 Task: Add a signature Jerry Evans containing With gratitude and sincere wishes, Jerry Evans to email address softage.2@softage.net and add a label Student organizations
Action: Mouse moved to (1098, 82)
Screenshot: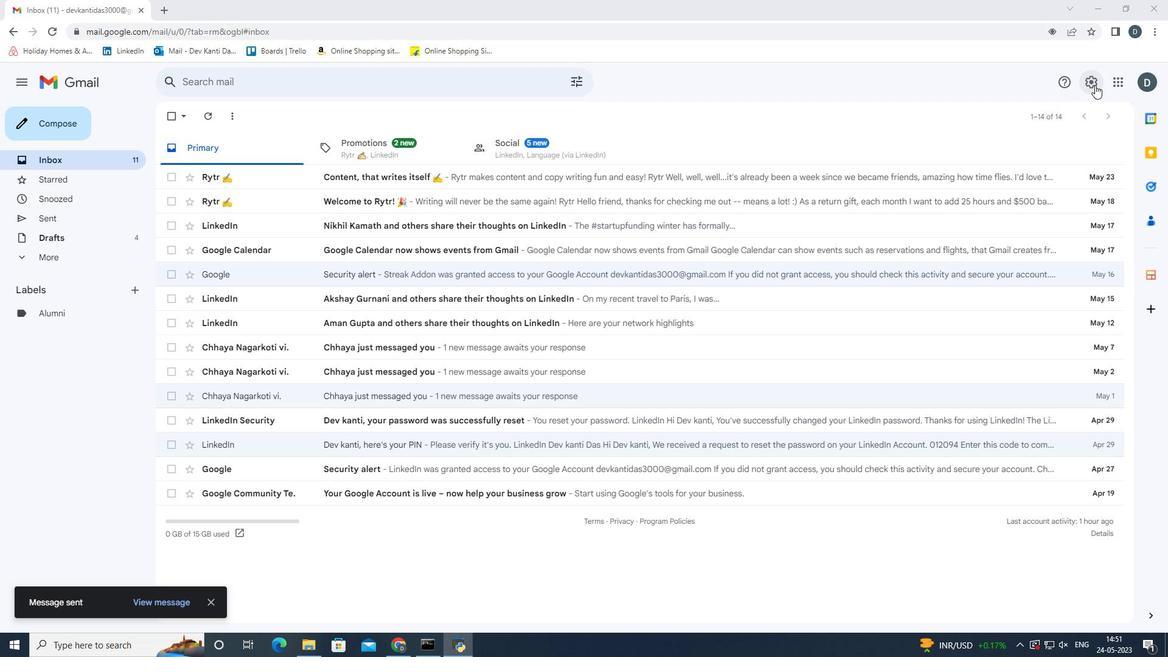 
Action: Mouse pressed left at (1098, 82)
Screenshot: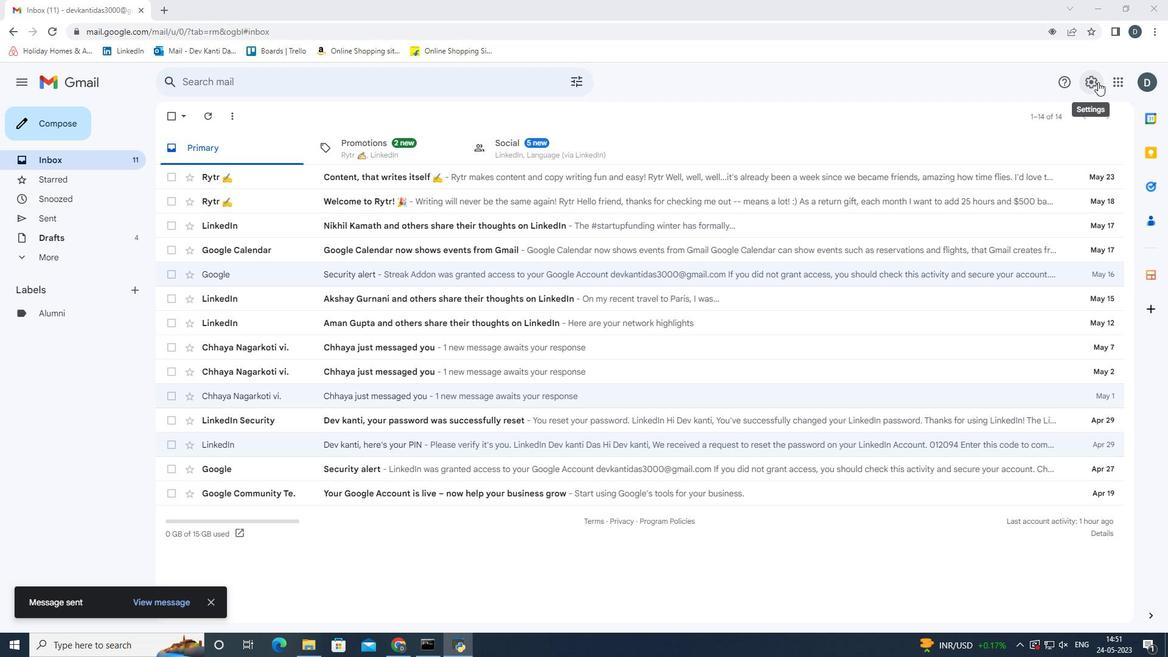 
Action: Mouse moved to (1064, 138)
Screenshot: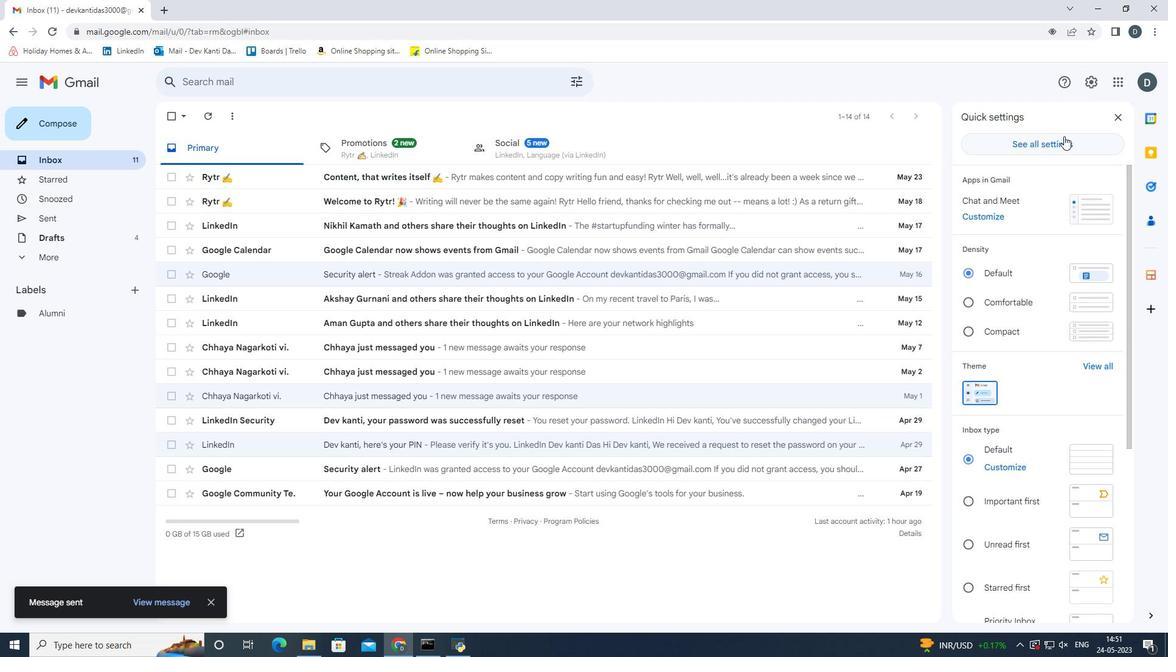 
Action: Mouse pressed left at (1064, 138)
Screenshot: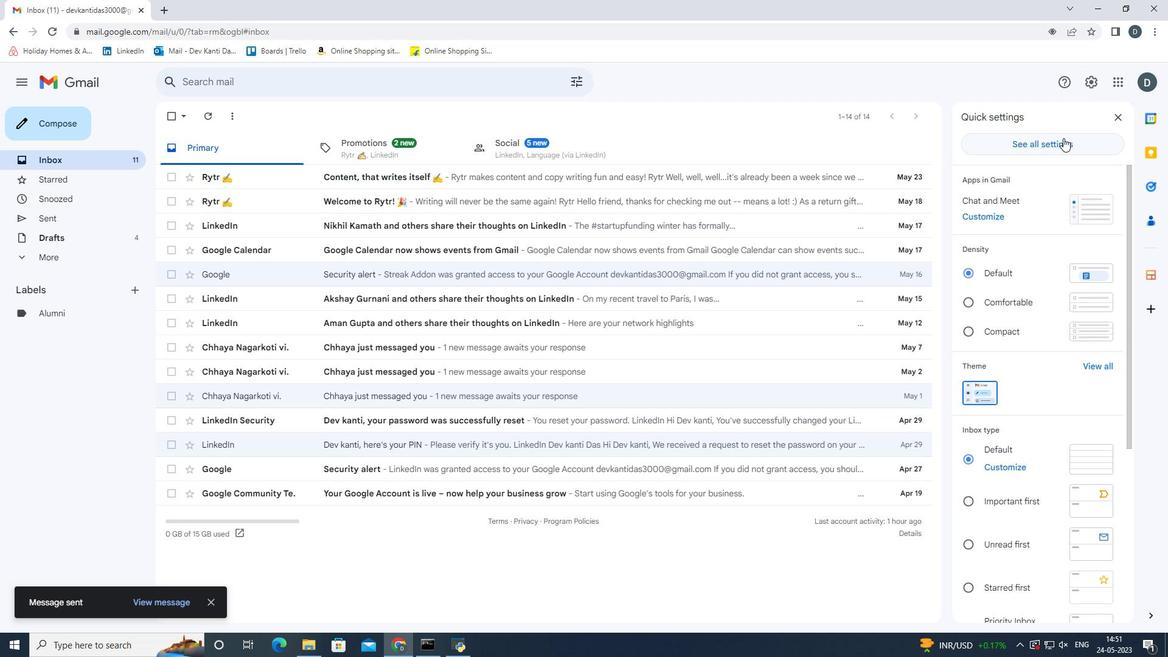 
Action: Mouse moved to (797, 368)
Screenshot: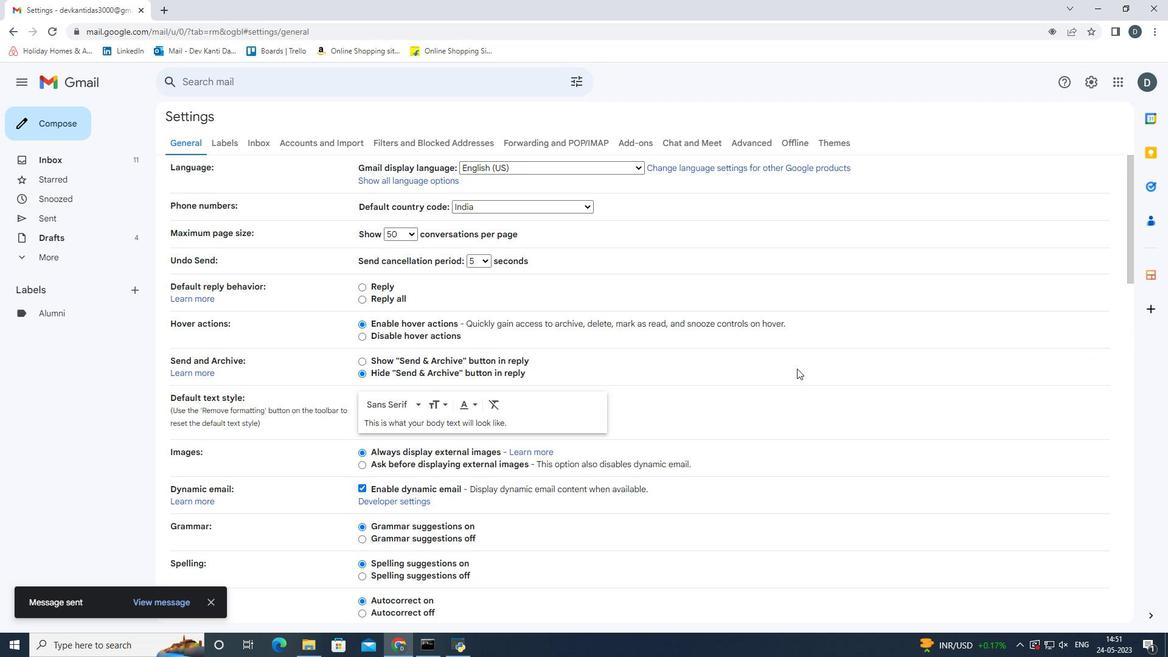 
Action: Mouse scrolled (797, 368) with delta (0, 0)
Screenshot: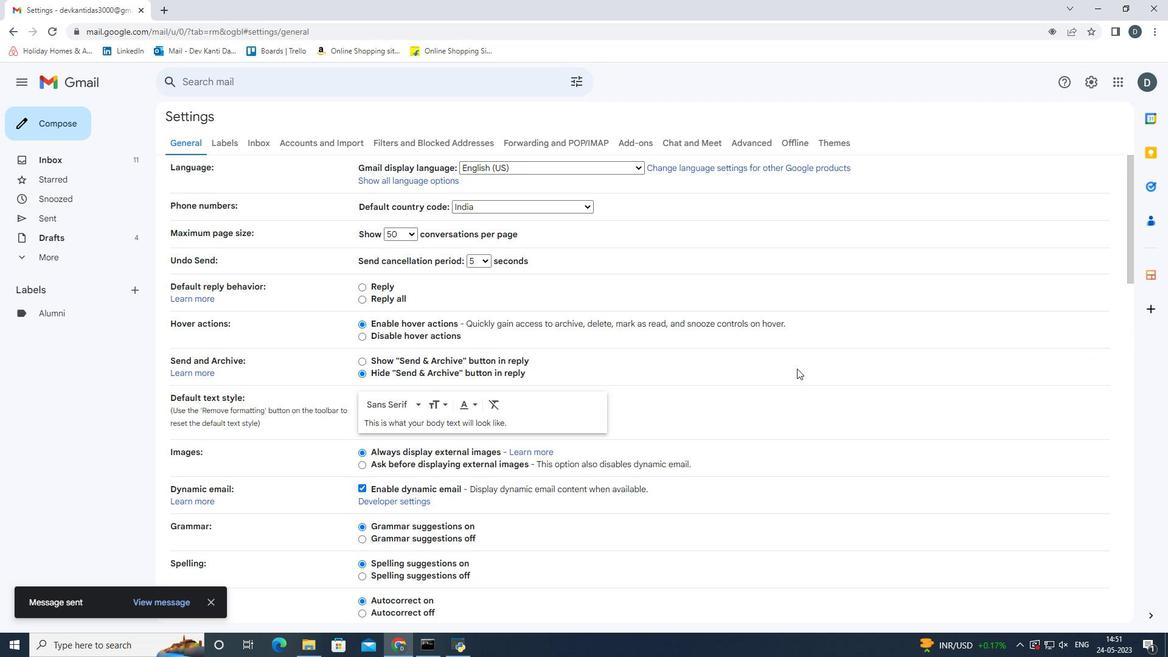 
Action: Mouse scrolled (797, 368) with delta (0, 0)
Screenshot: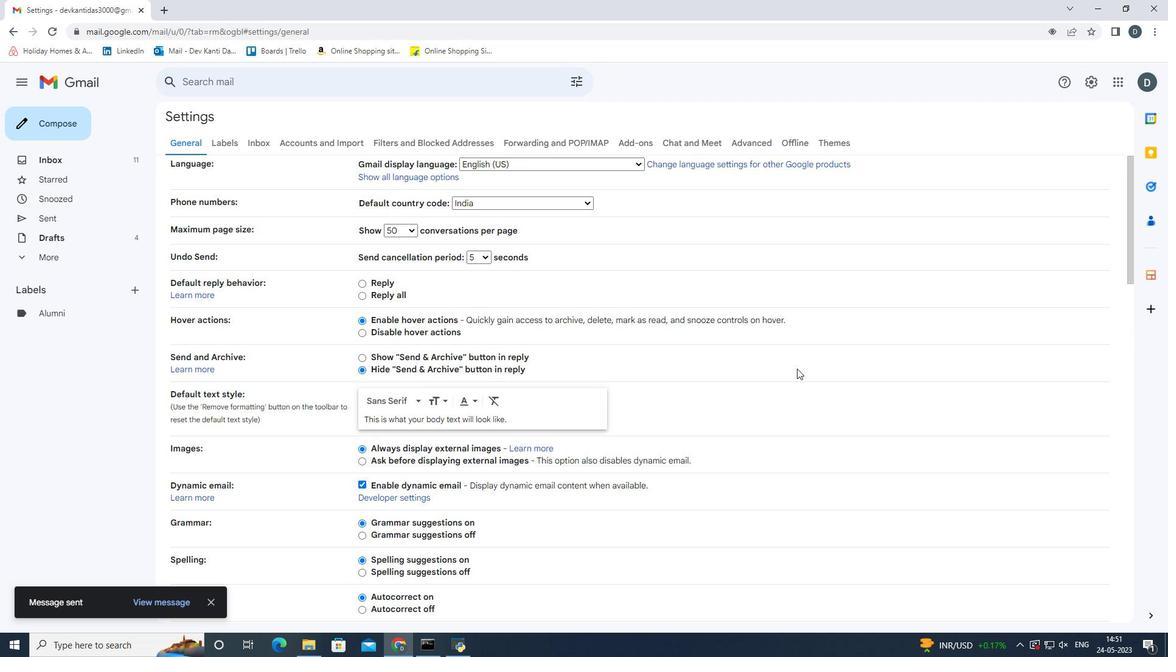 
Action: Mouse scrolled (797, 368) with delta (0, 0)
Screenshot: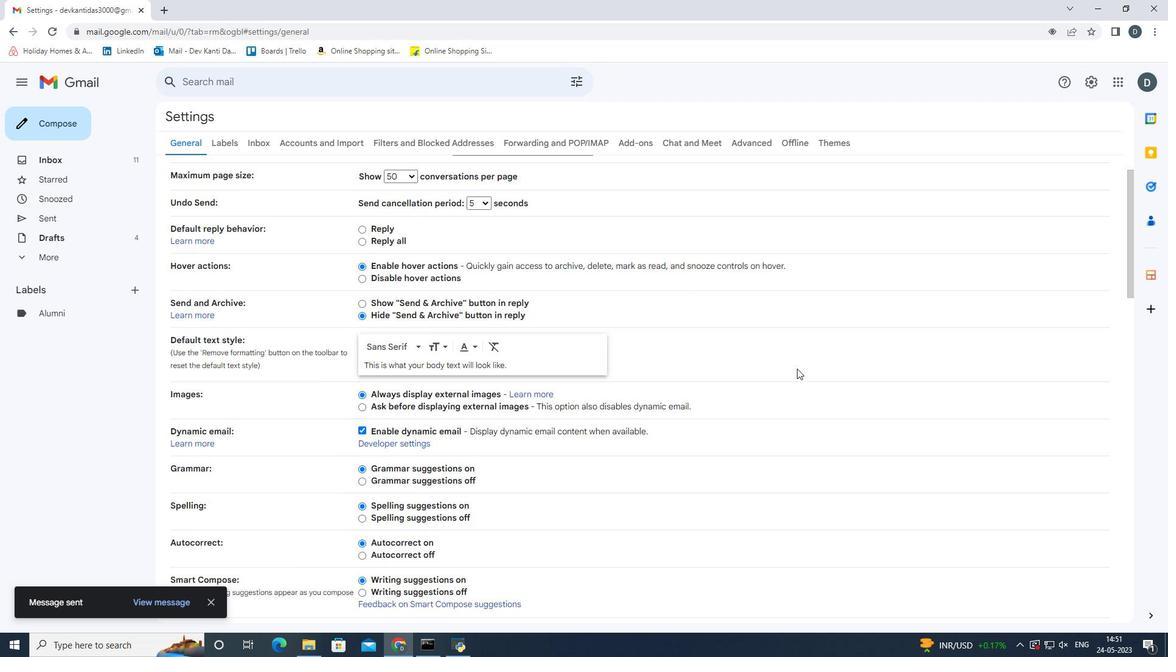 
Action: Mouse scrolled (797, 368) with delta (0, 0)
Screenshot: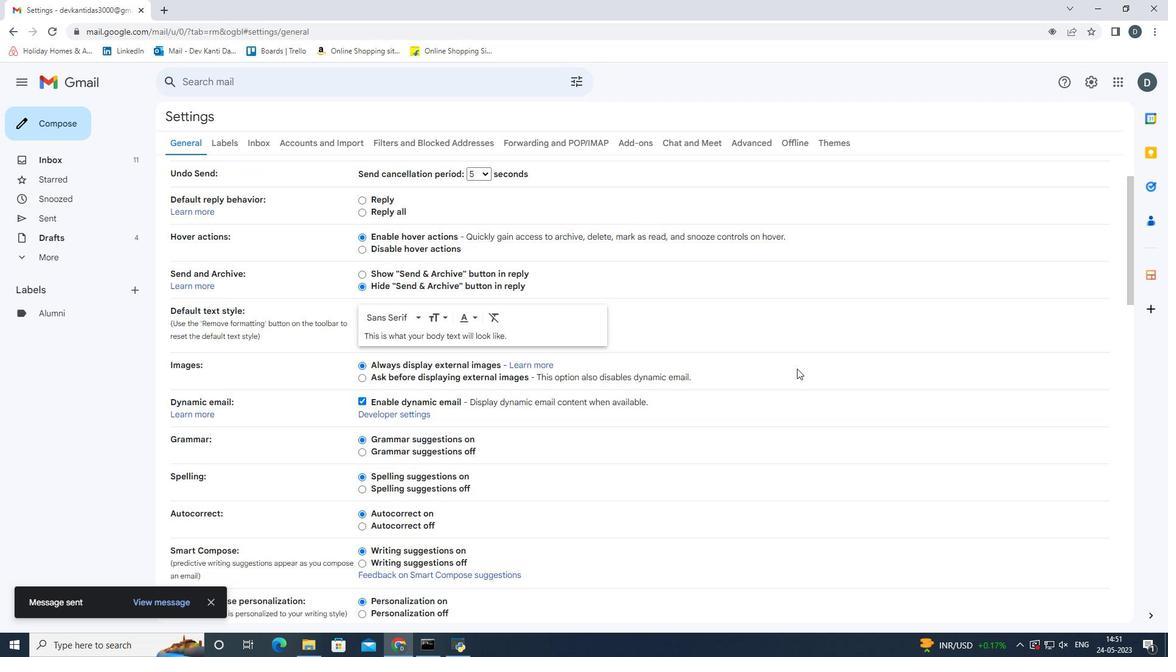 
Action: Mouse scrolled (797, 368) with delta (0, 0)
Screenshot: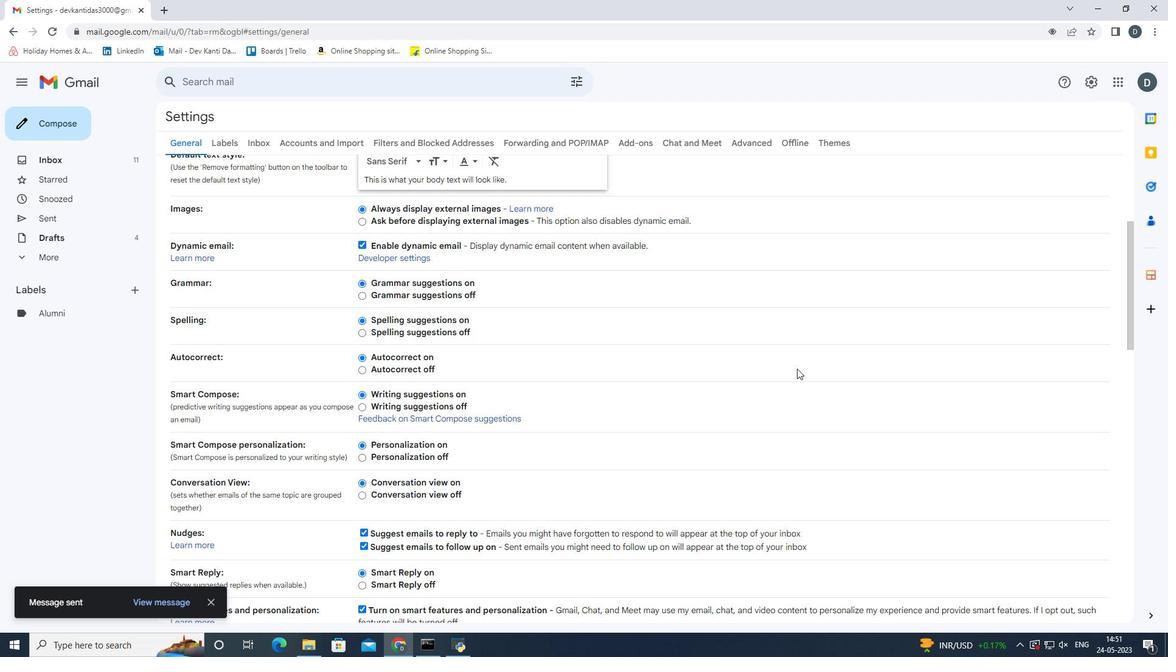 
Action: Mouse scrolled (797, 368) with delta (0, 0)
Screenshot: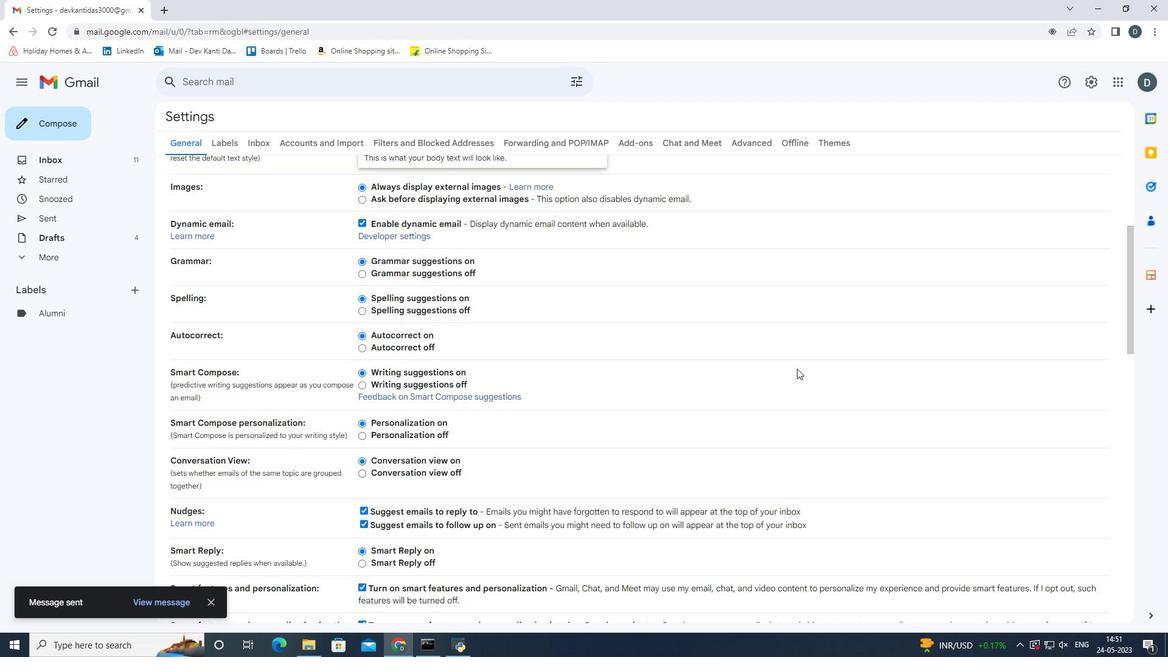 
Action: Mouse scrolled (797, 368) with delta (0, 0)
Screenshot: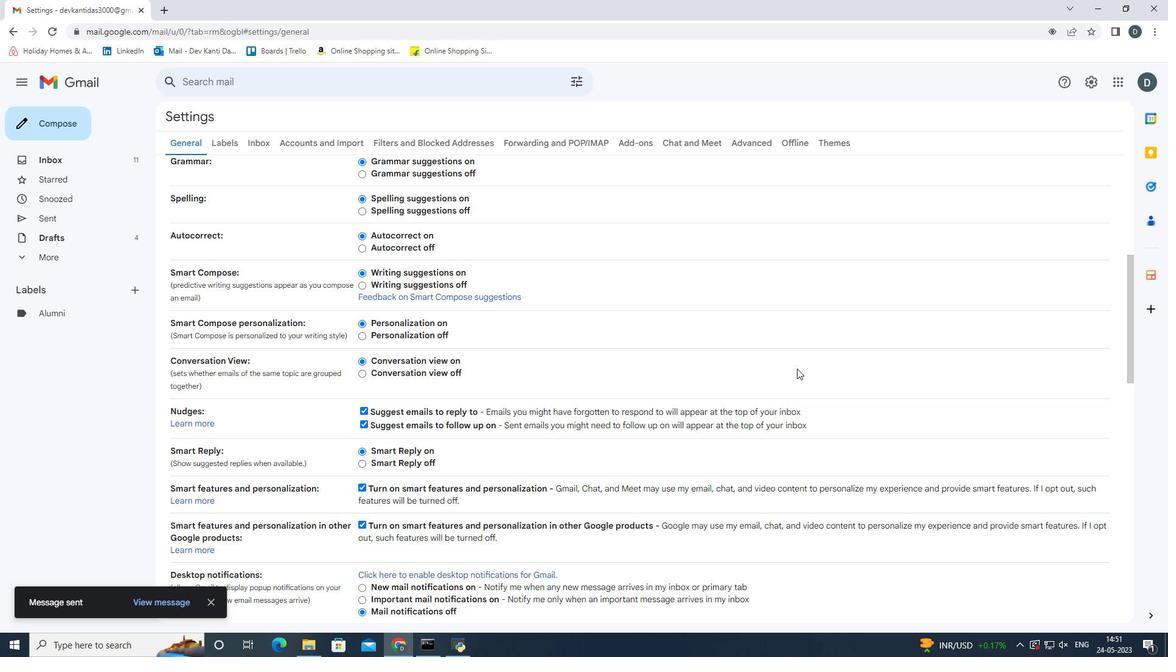 
Action: Mouse scrolled (797, 368) with delta (0, 0)
Screenshot: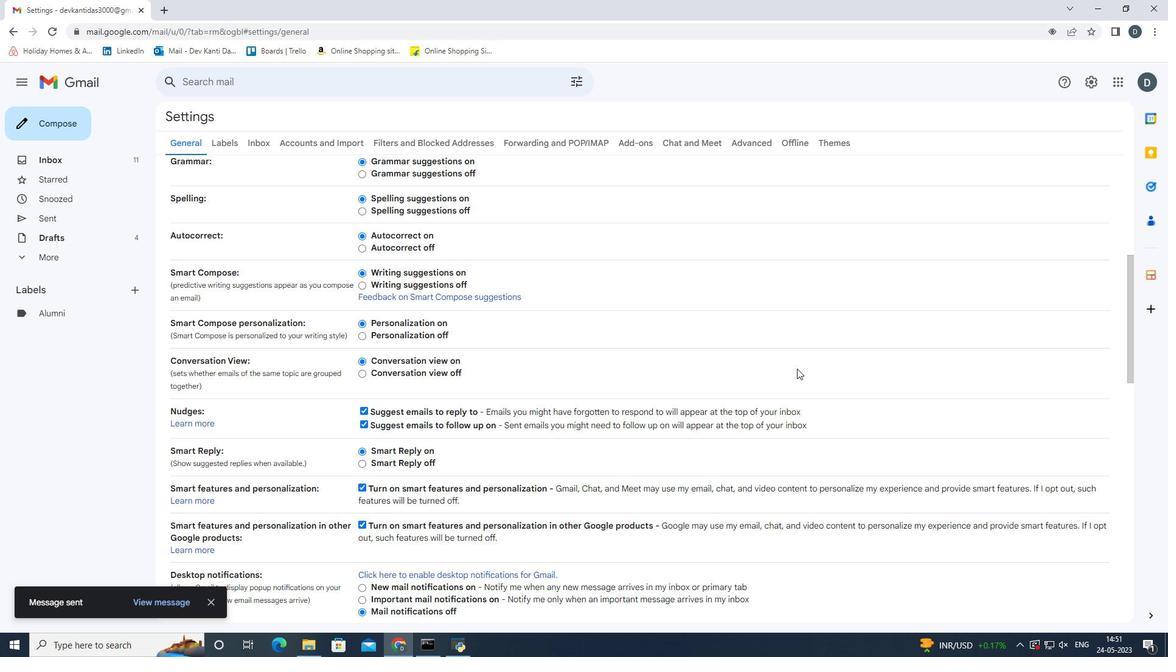 
Action: Mouse scrolled (797, 368) with delta (0, 0)
Screenshot: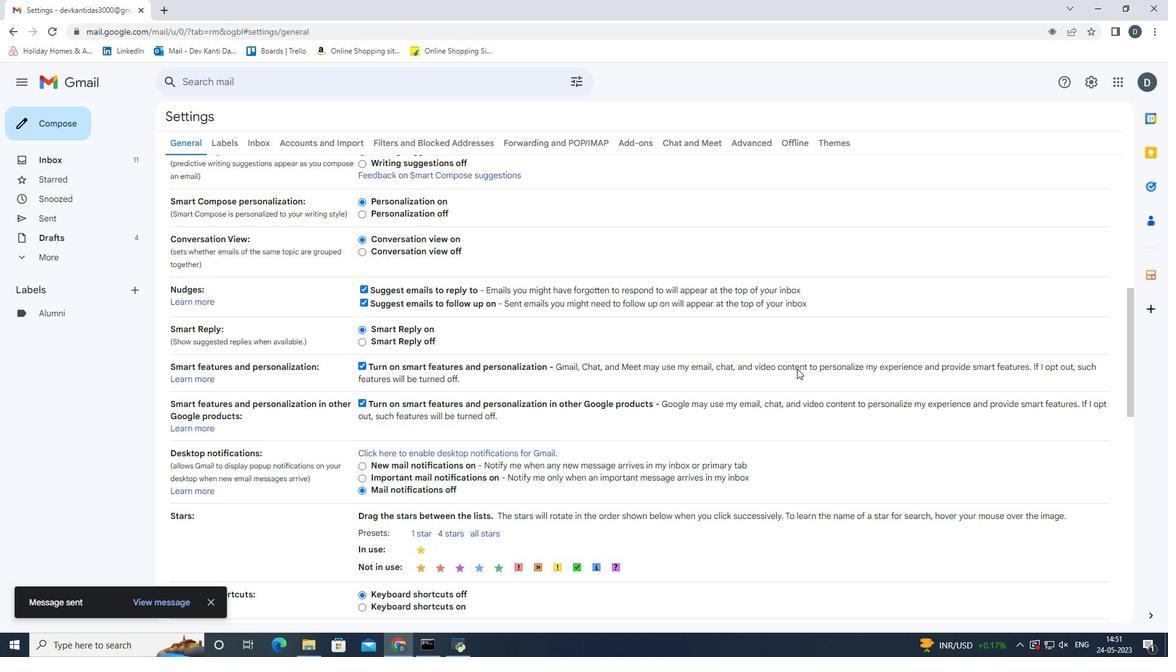 
Action: Mouse scrolled (797, 368) with delta (0, 0)
Screenshot: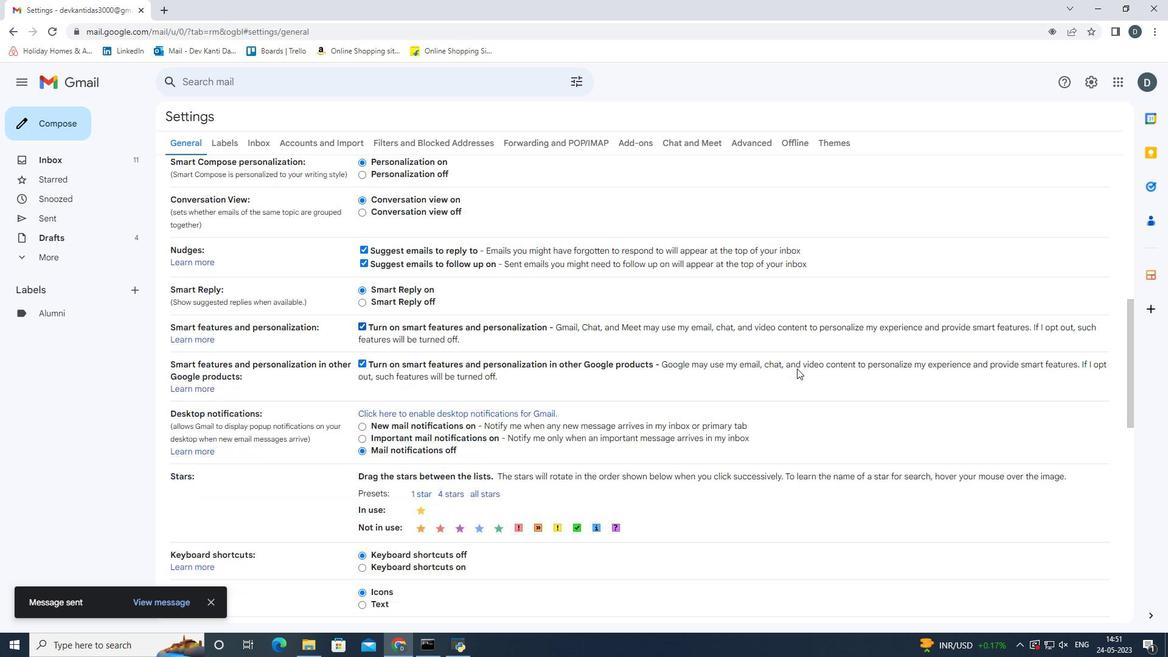 
Action: Mouse scrolled (797, 368) with delta (0, 0)
Screenshot: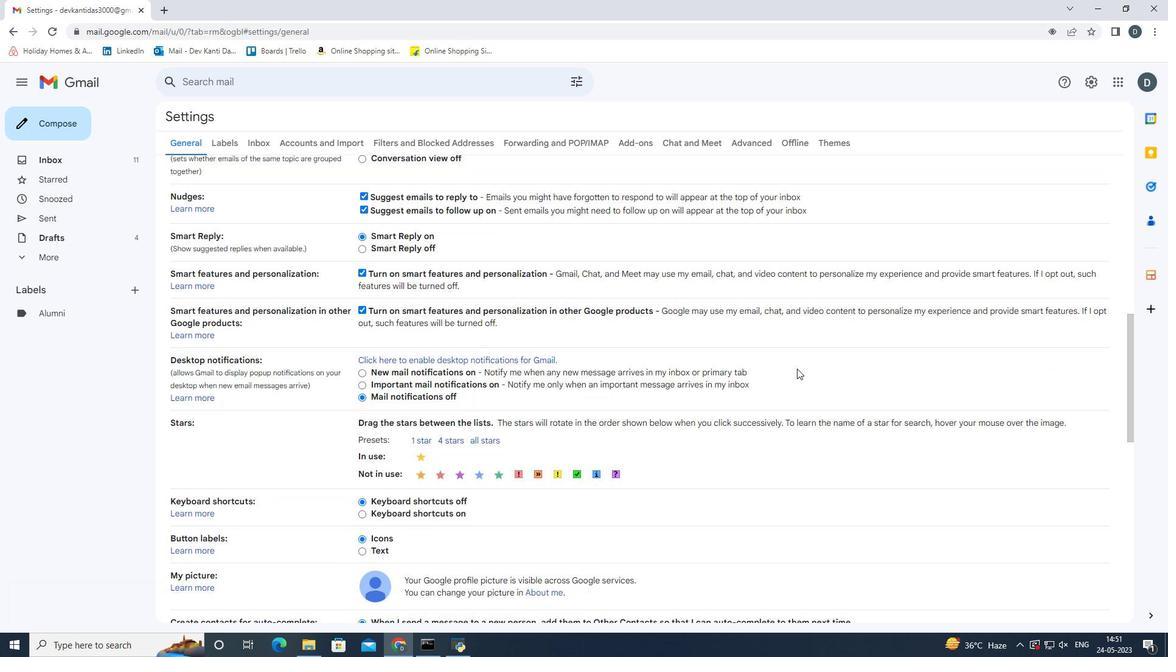 
Action: Mouse scrolled (797, 368) with delta (0, 0)
Screenshot: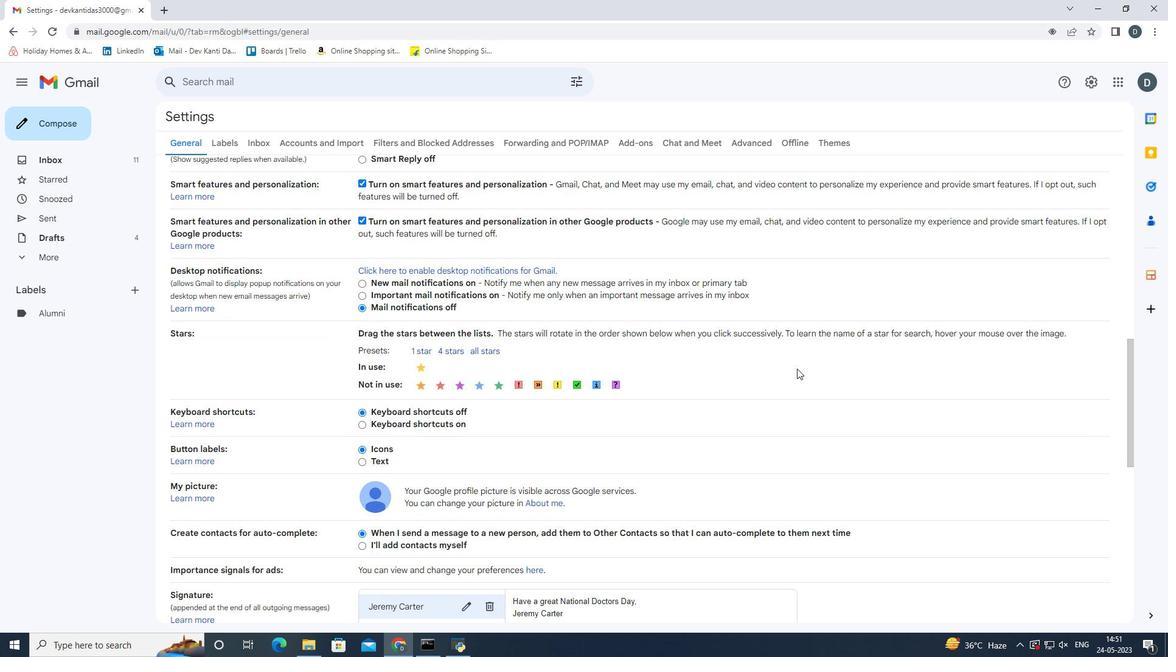
Action: Mouse moved to (863, 315)
Screenshot: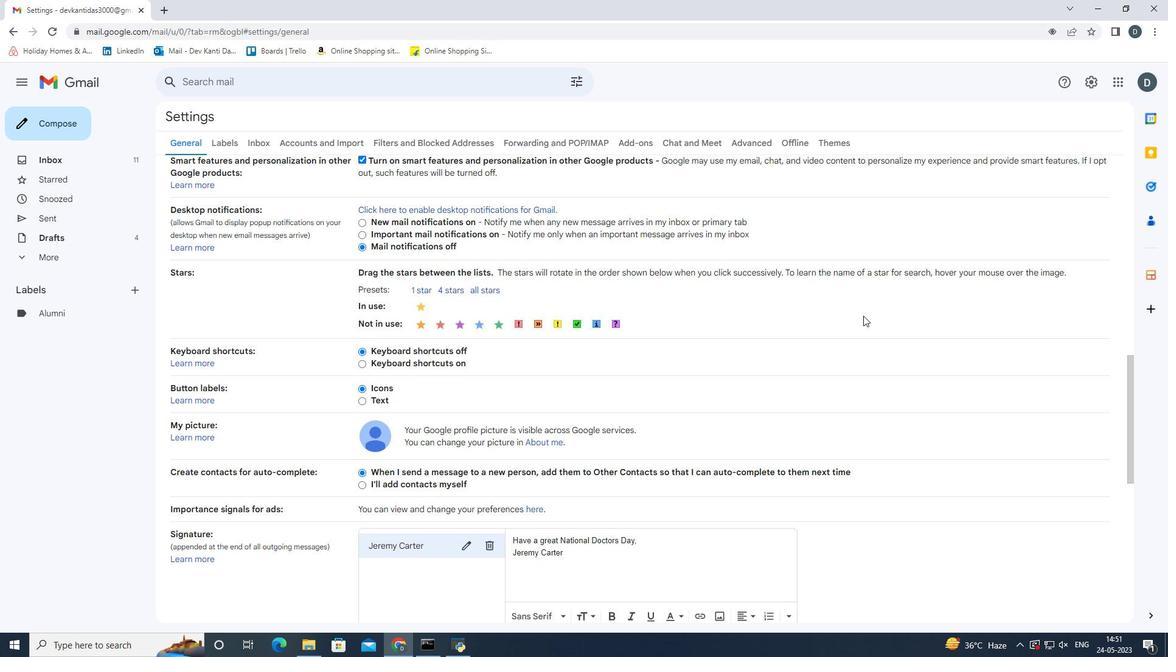 
Action: Mouse scrolled (863, 314) with delta (0, 0)
Screenshot: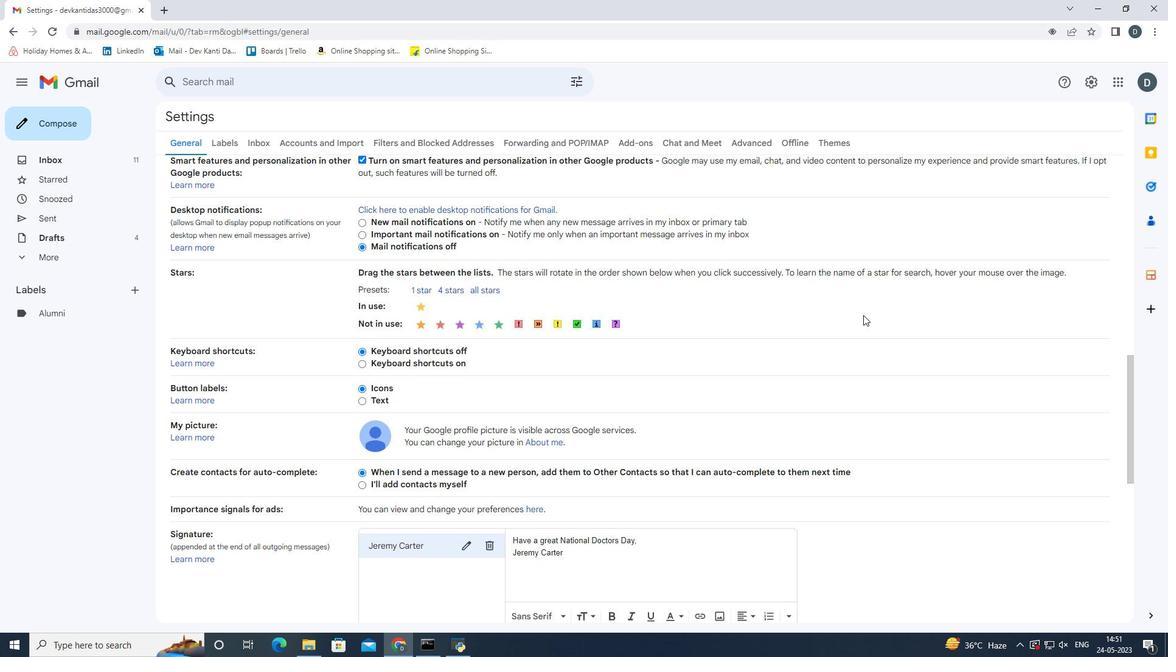 
Action: Mouse scrolled (863, 314) with delta (0, 0)
Screenshot: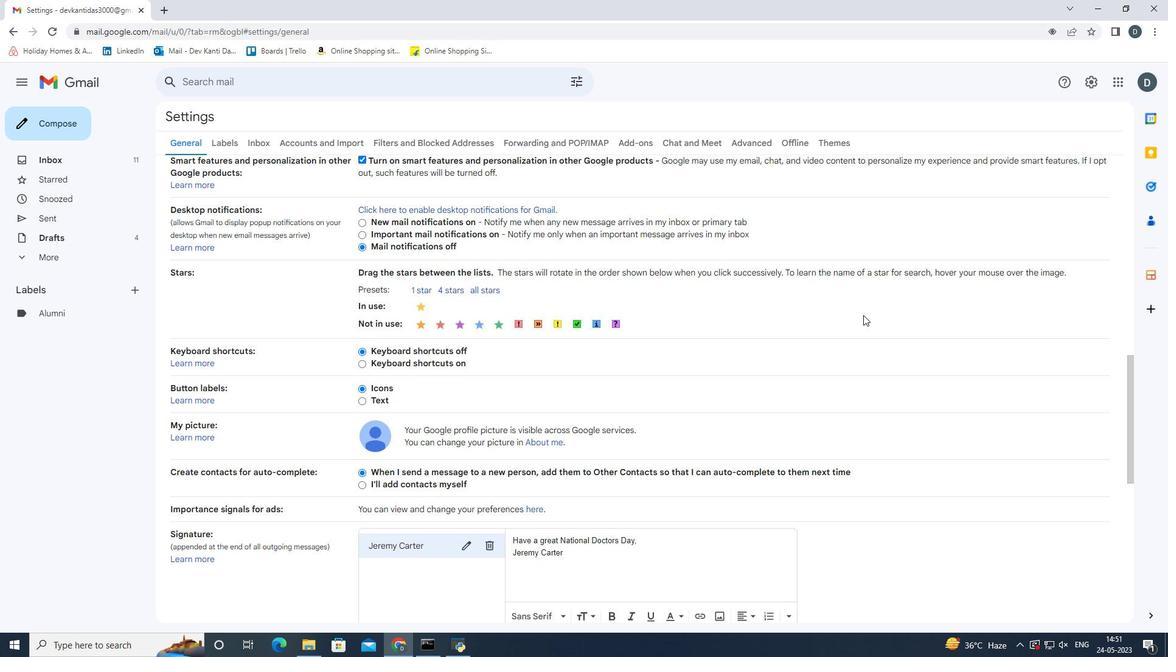 
Action: Mouse moved to (486, 426)
Screenshot: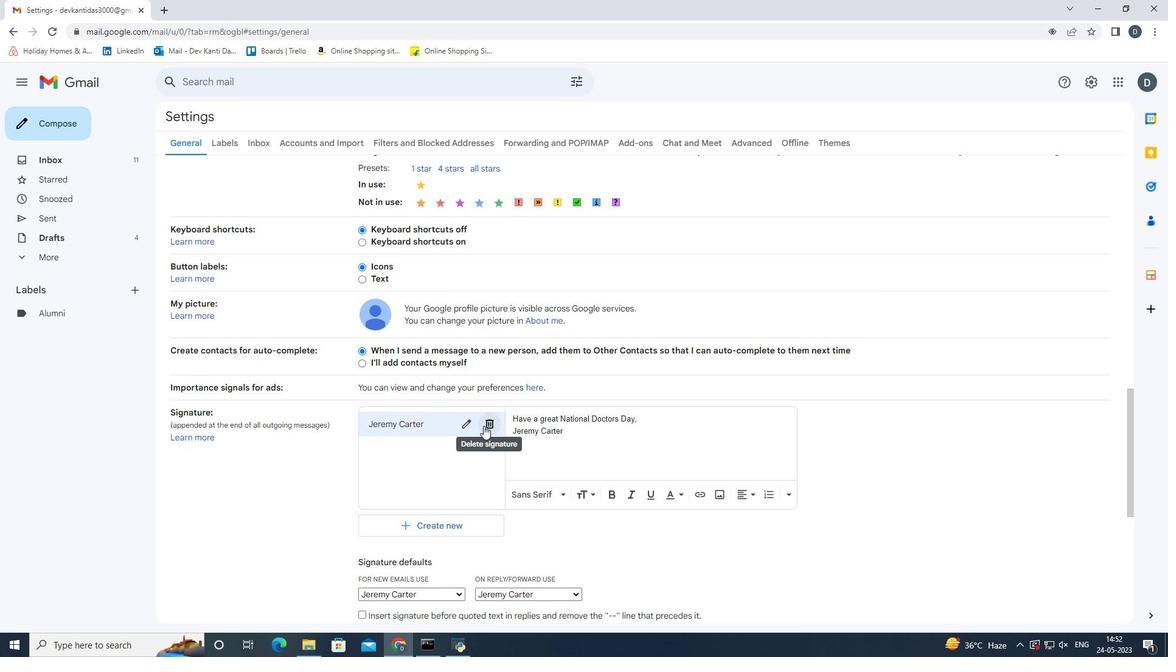 
Action: Mouse pressed left at (486, 426)
Screenshot: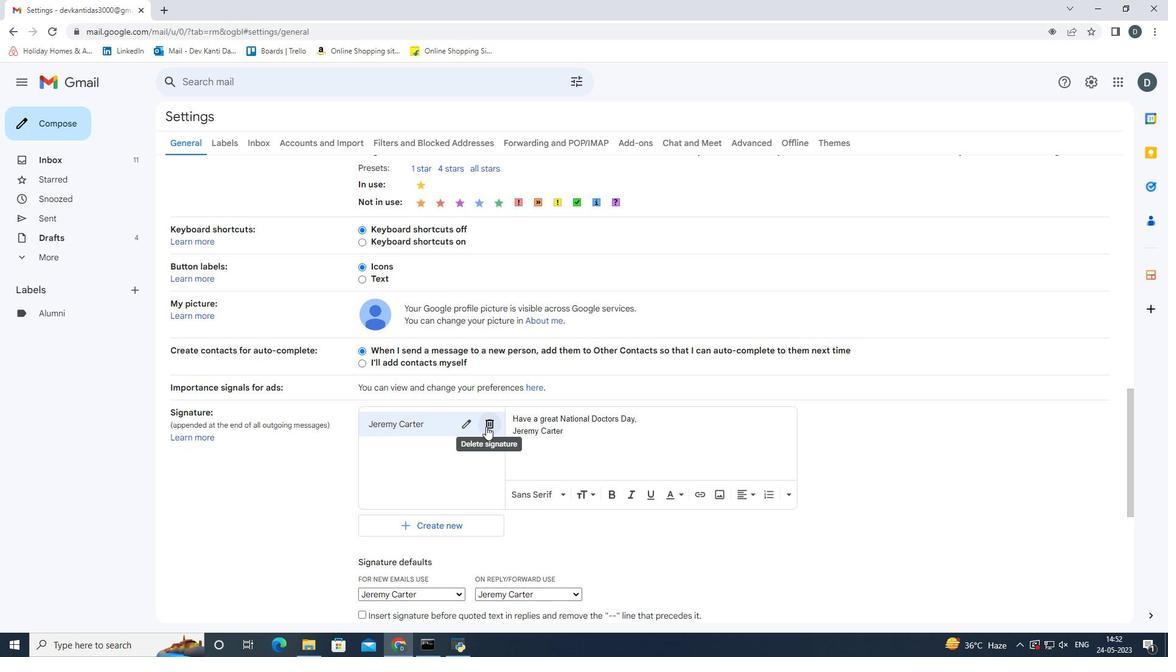 
Action: Mouse moved to (701, 366)
Screenshot: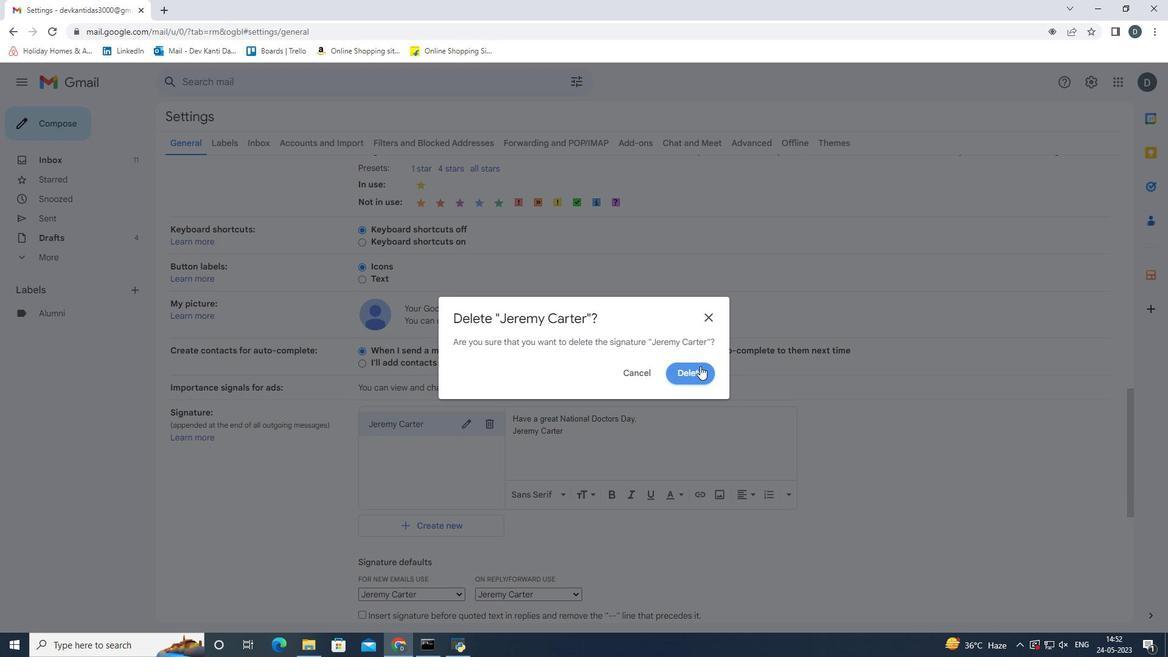 
Action: Mouse pressed left at (701, 366)
Screenshot: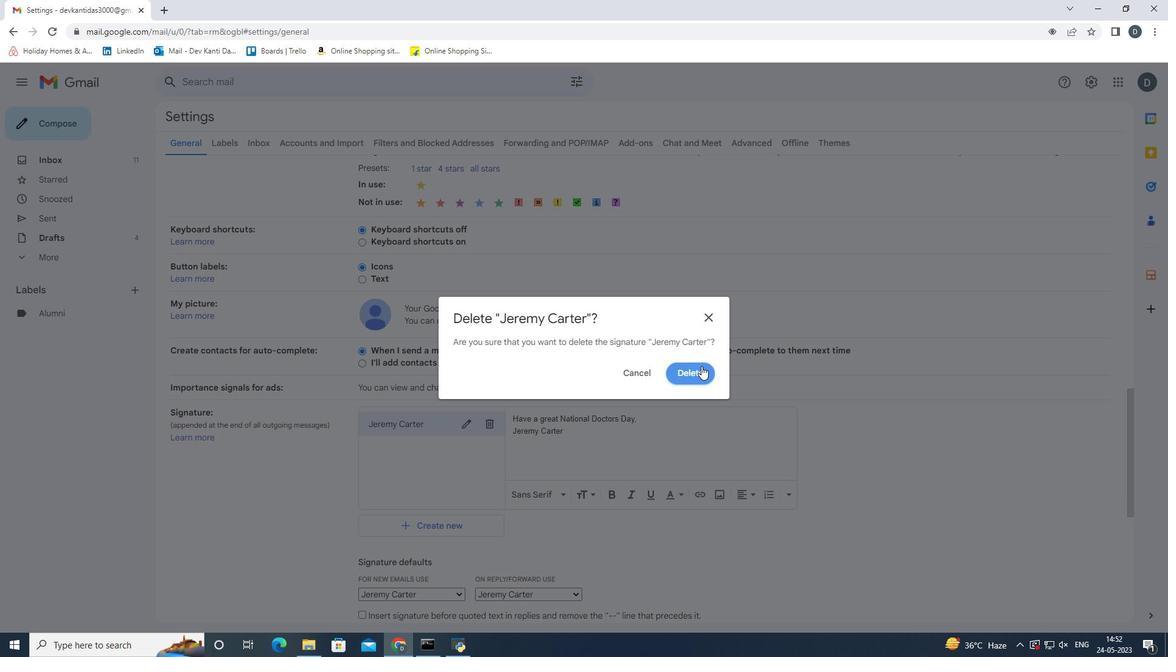
Action: Mouse moved to (642, 386)
Screenshot: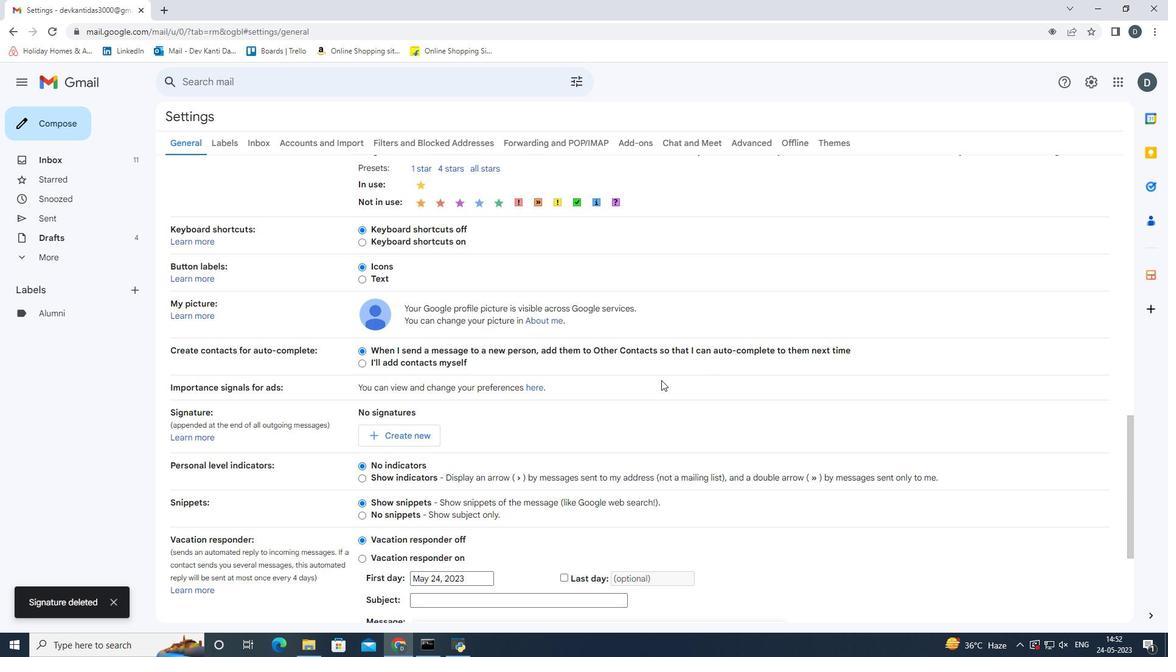 
Action: Mouse scrolled (642, 385) with delta (0, 0)
Screenshot: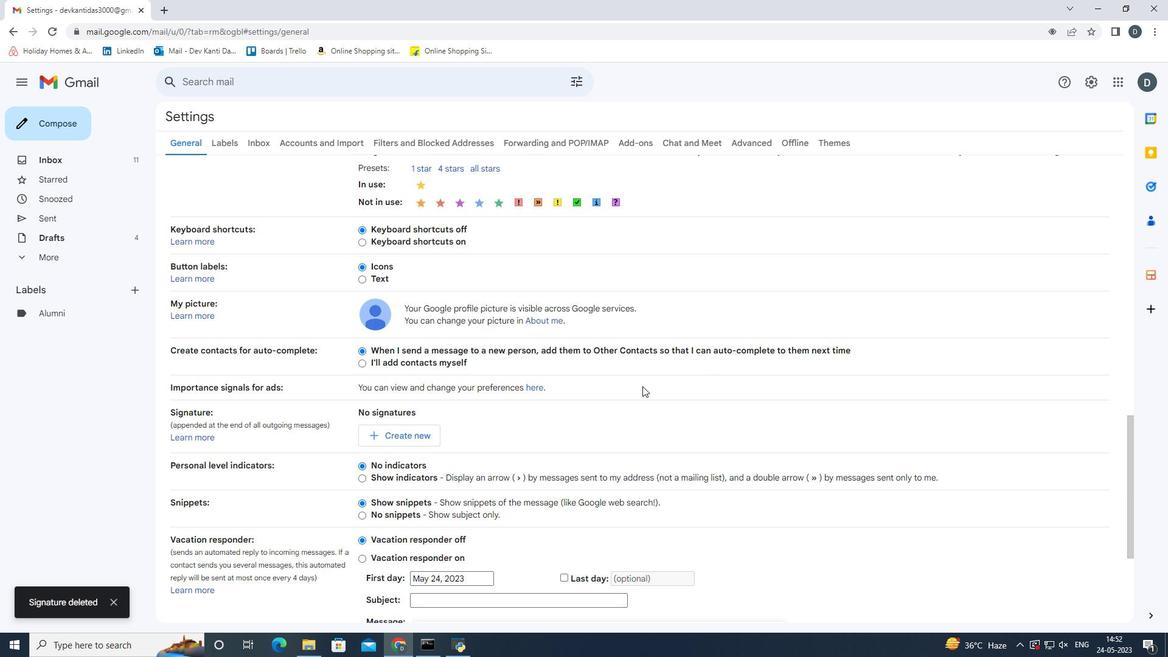 
Action: Mouse moved to (392, 379)
Screenshot: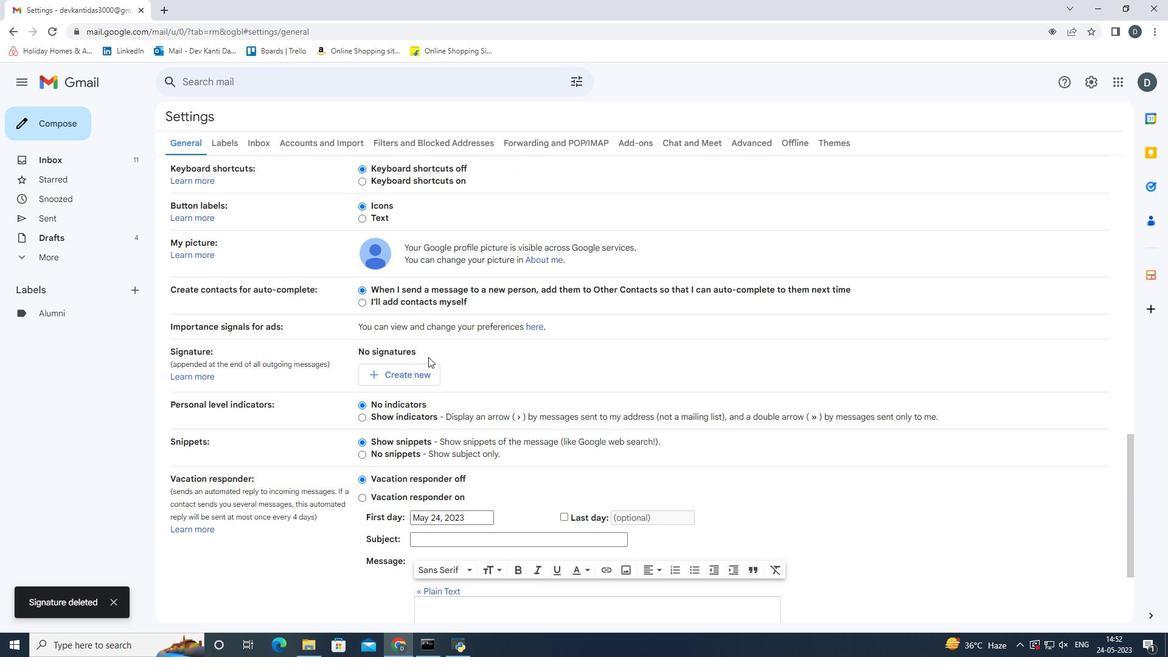 
Action: Mouse pressed left at (392, 379)
Screenshot: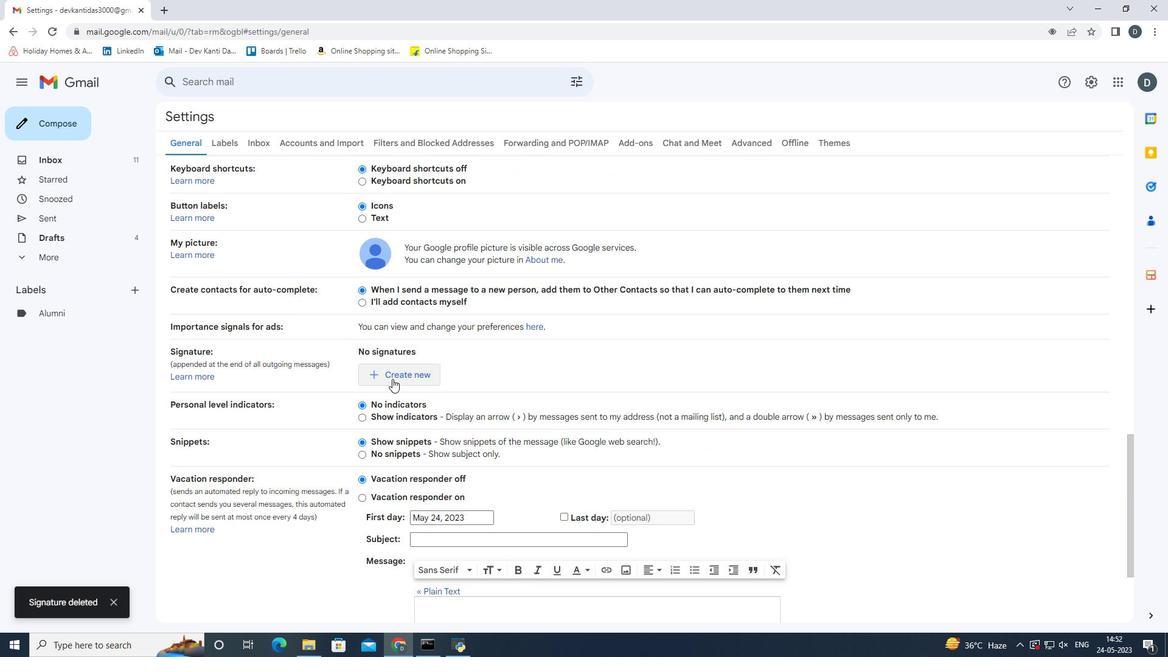
Action: Mouse moved to (554, 351)
Screenshot: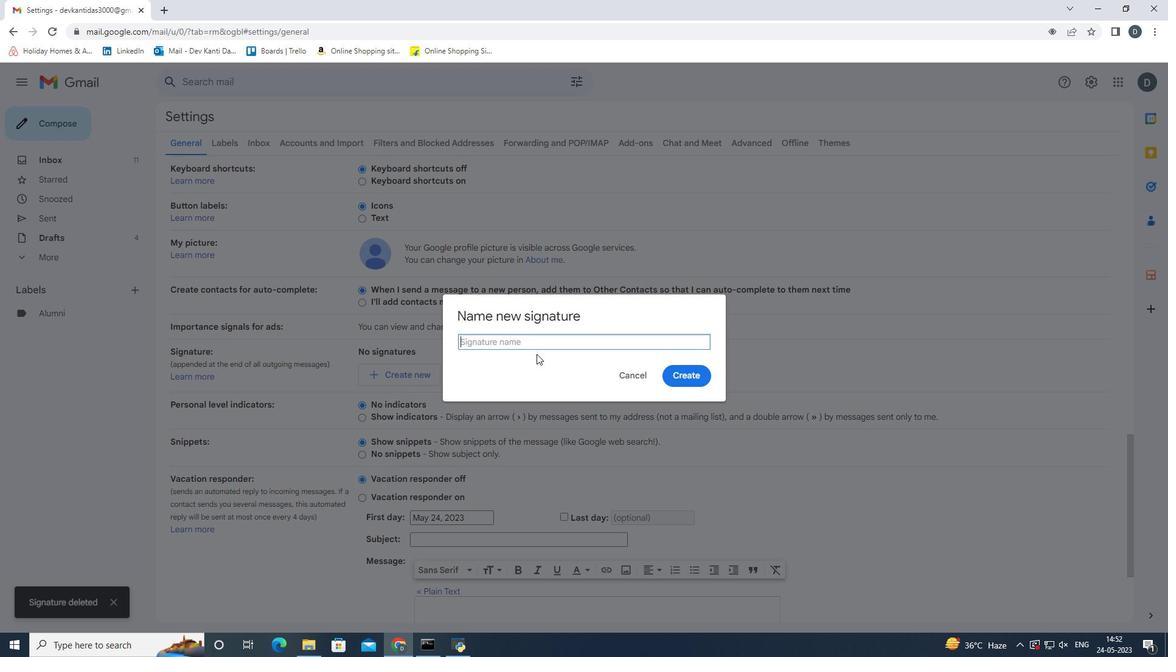 
Action: Key pressed <Key.shift>Jerry<Key.space><Key.shift><Key.shift><Key.shift>Evans<Key.enter>
Screenshot: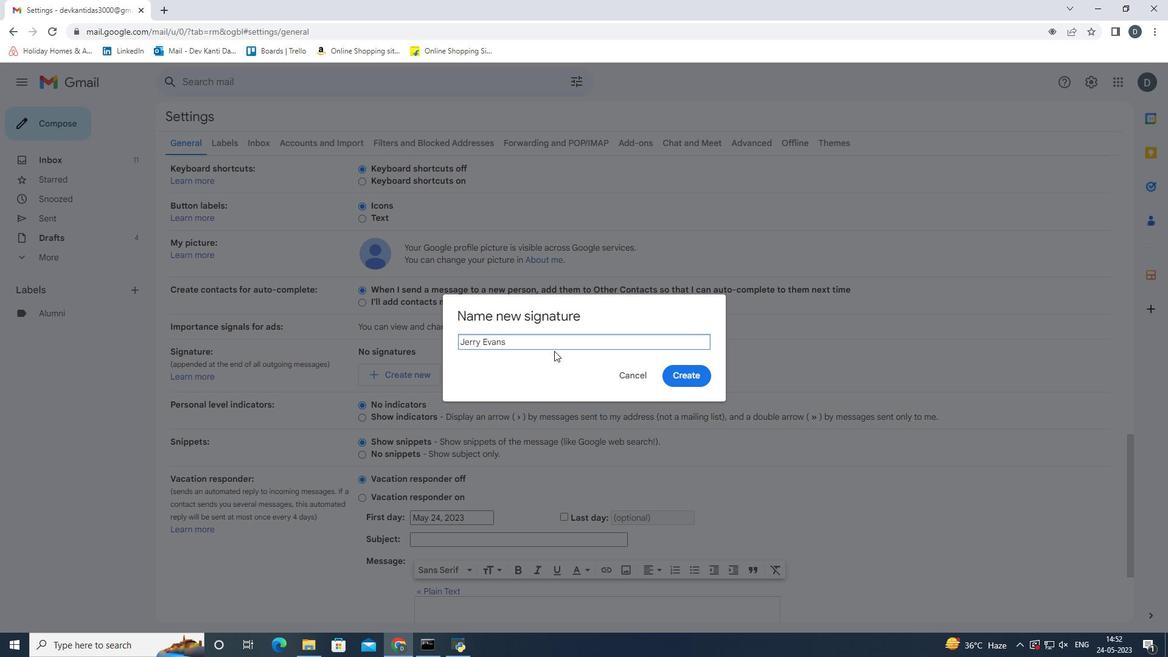 
Action: Mouse moved to (595, 376)
Screenshot: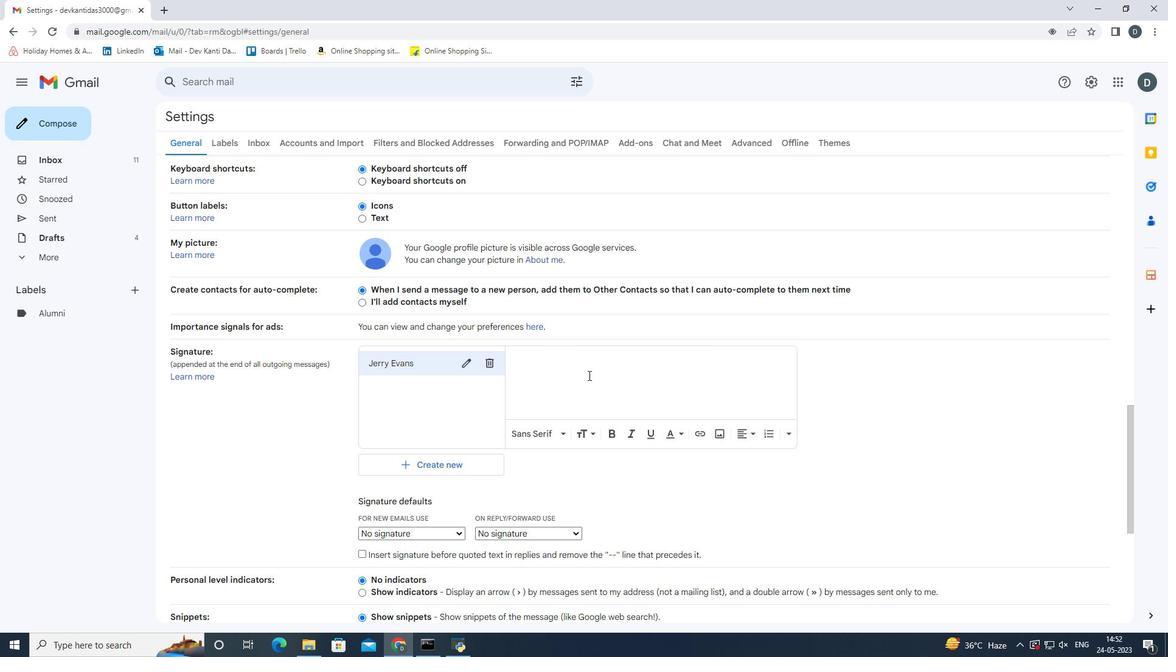 
Action: Mouse pressed left at (595, 376)
Screenshot: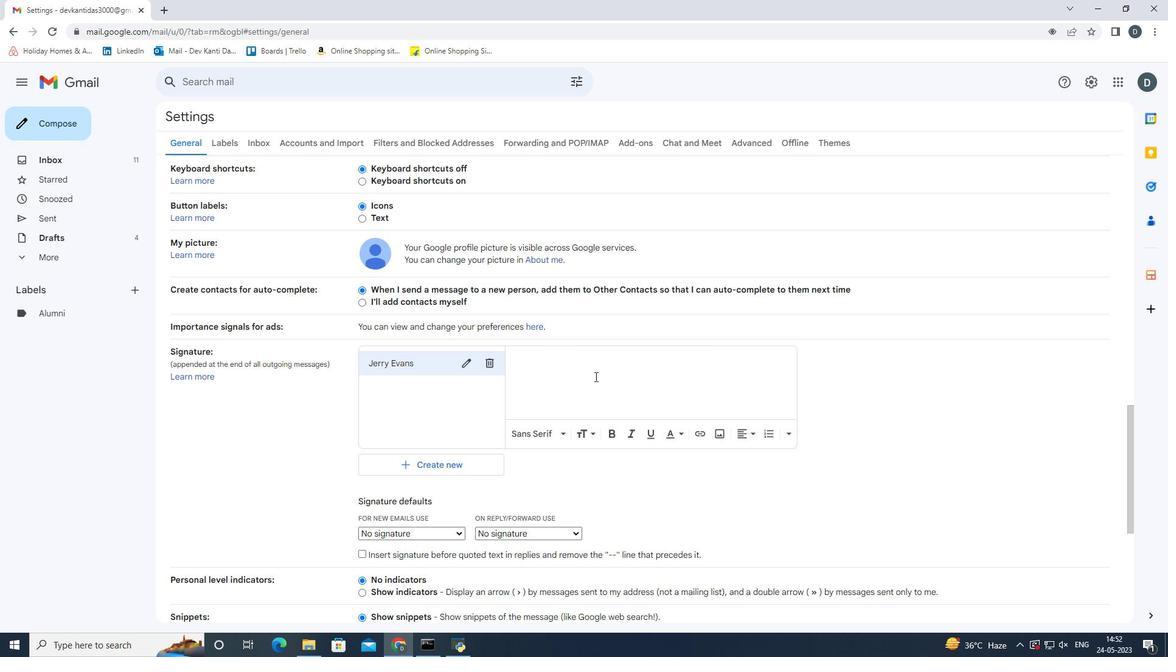 
Action: Key pressed <Key.shift><Key.shift><Key.shift><Key.shift><Key.shift><Key.shift><Key.shift><Key.shift><Key.shift><Key.shift><Key.shift><Key.shift><Key.shift>Gratitude<Key.space>and<Key.space>sincere<Key.space>wishes,<Key.enter><Key.shift_r>Jerry<Key.space><Key.shift><Key.shift><Key.shift><Key.shift><Key.shift><Key.shift>Evans
Screenshot: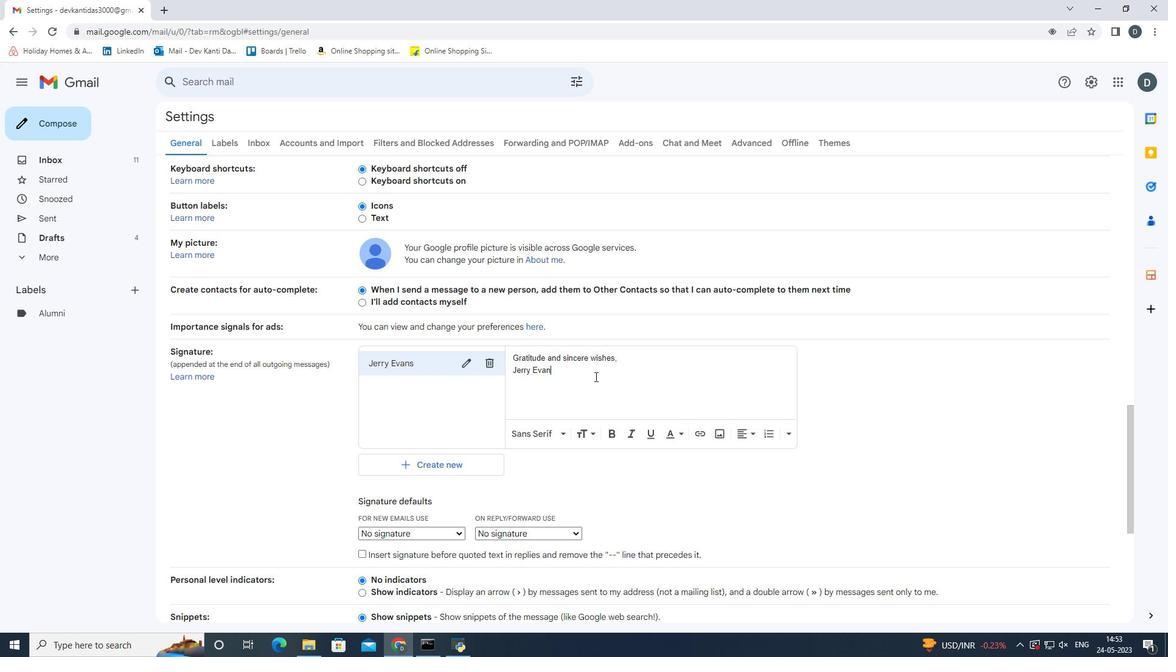 
Action: Mouse moved to (443, 534)
Screenshot: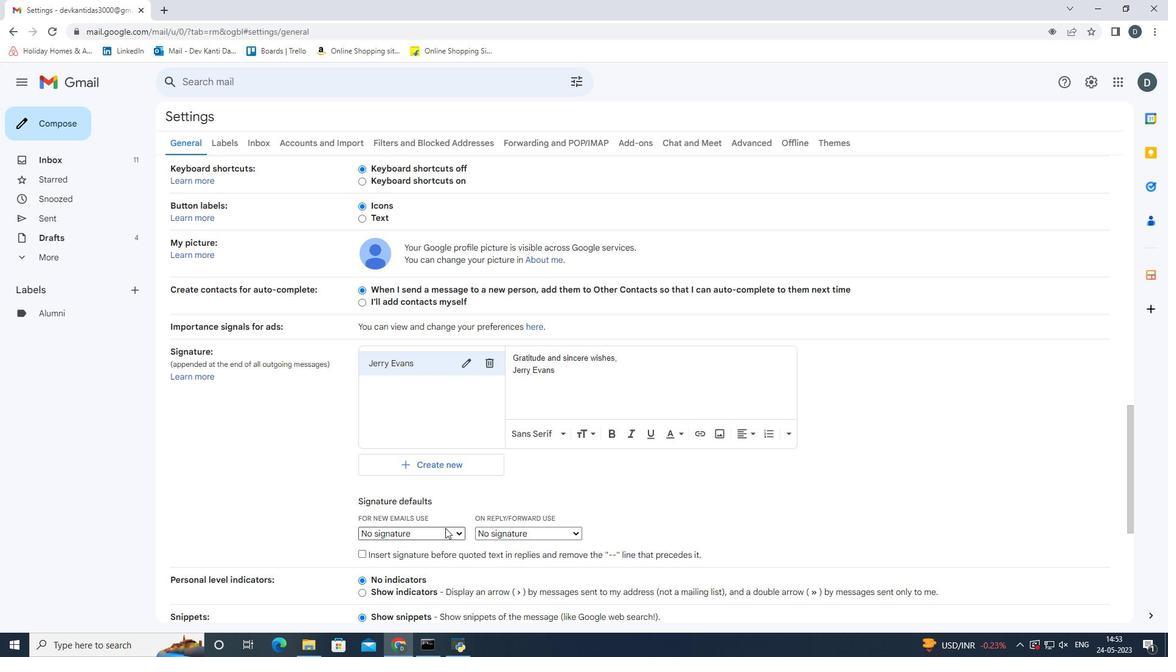 
Action: Mouse pressed left at (443, 534)
Screenshot: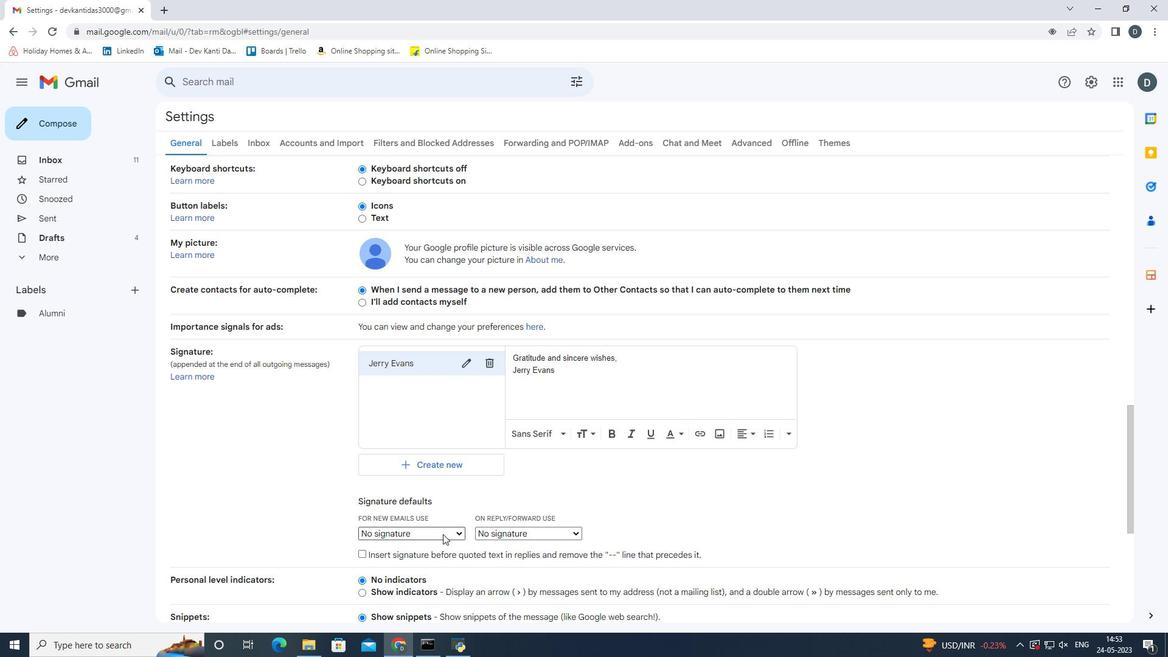 
Action: Mouse moved to (454, 557)
Screenshot: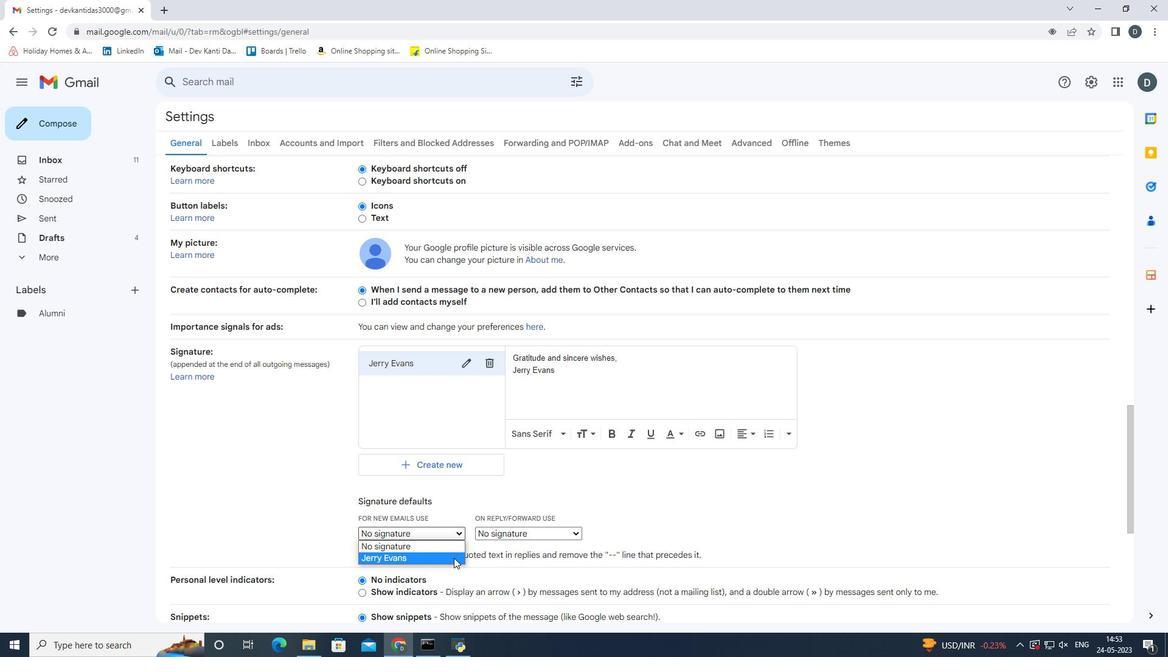
Action: Mouse pressed left at (454, 557)
Screenshot: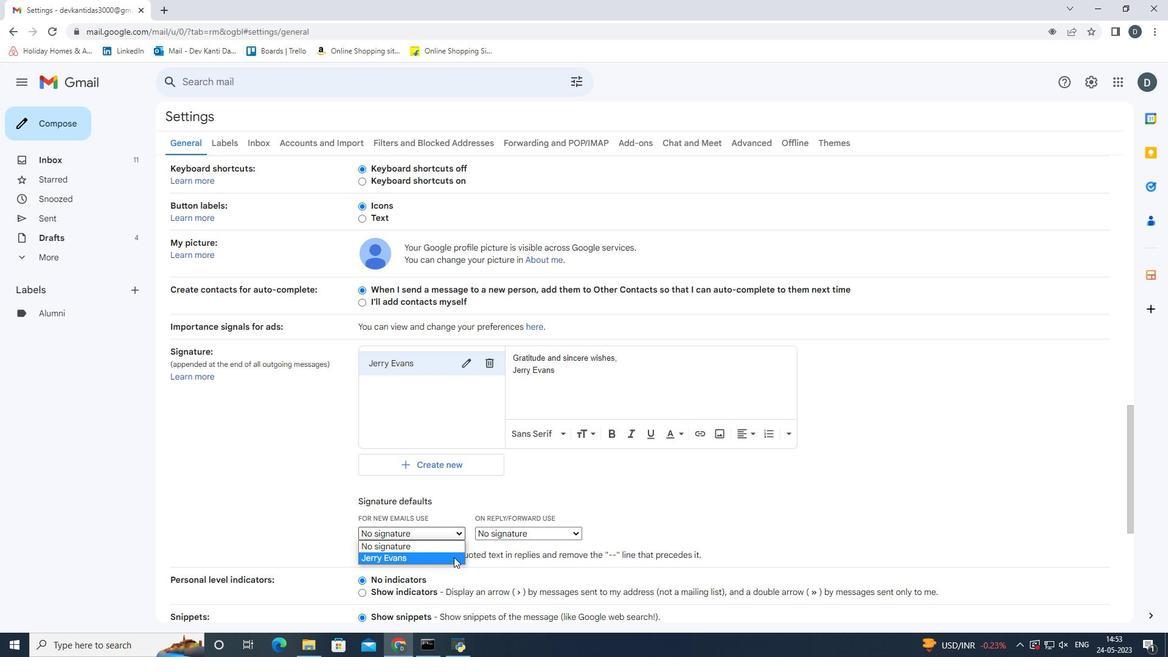 
Action: Mouse moved to (524, 532)
Screenshot: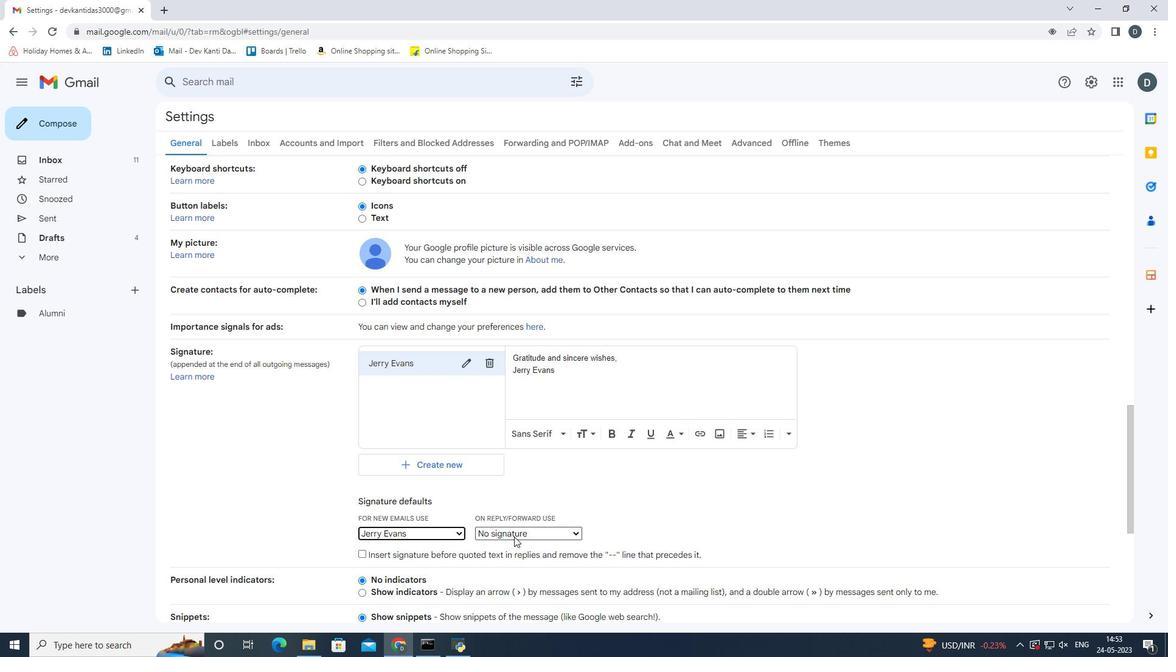 
Action: Mouse pressed left at (524, 532)
Screenshot: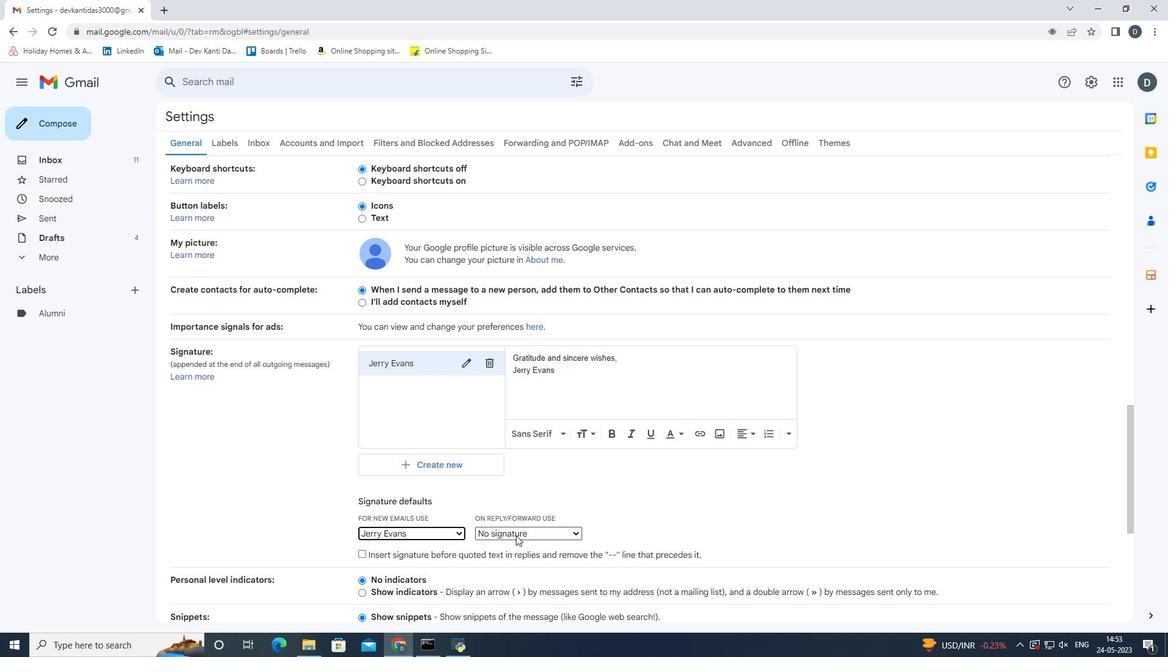 
Action: Mouse moved to (530, 554)
Screenshot: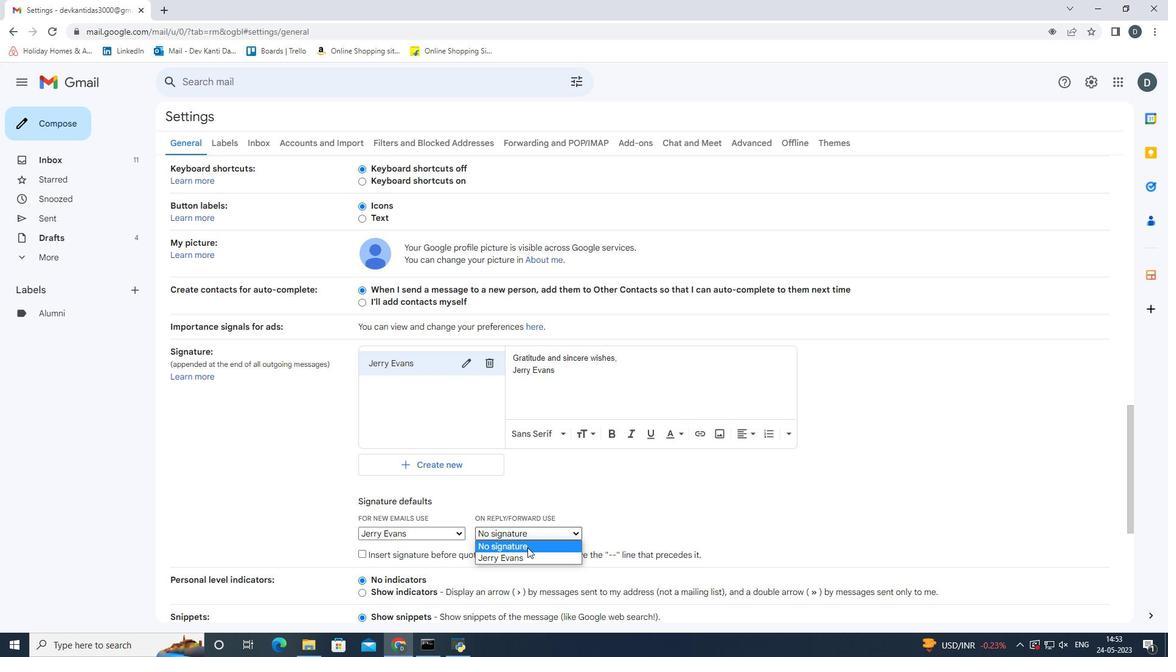 
Action: Mouse pressed left at (530, 554)
Screenshot: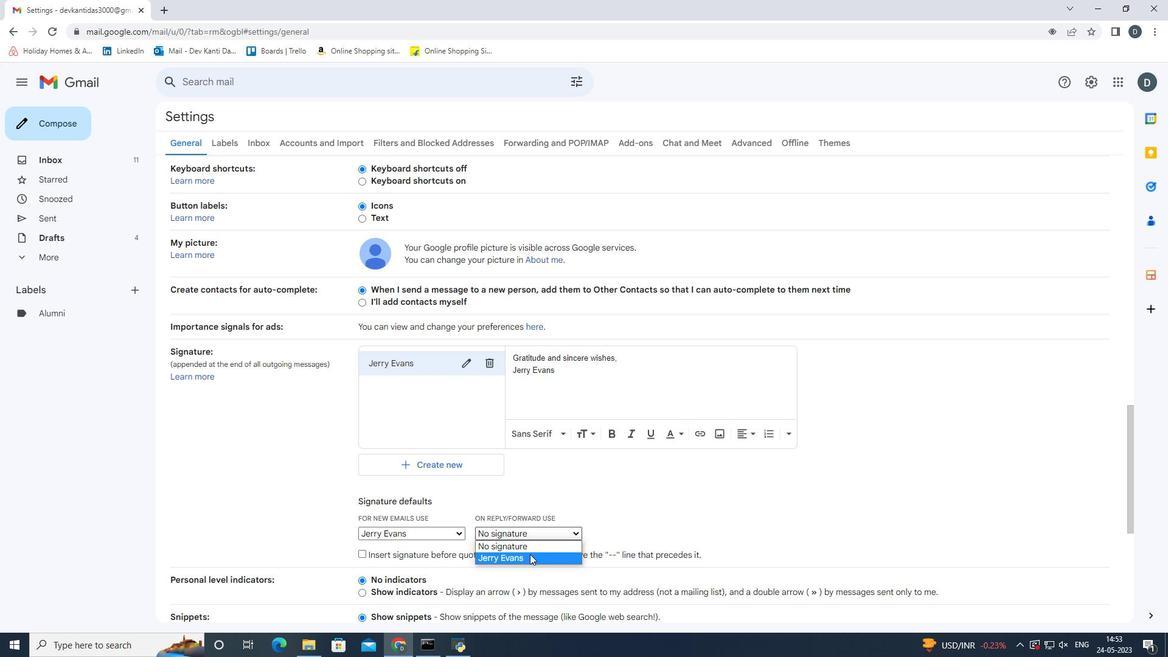 
Action: Mouse moved to (820, 496)
Screenshot: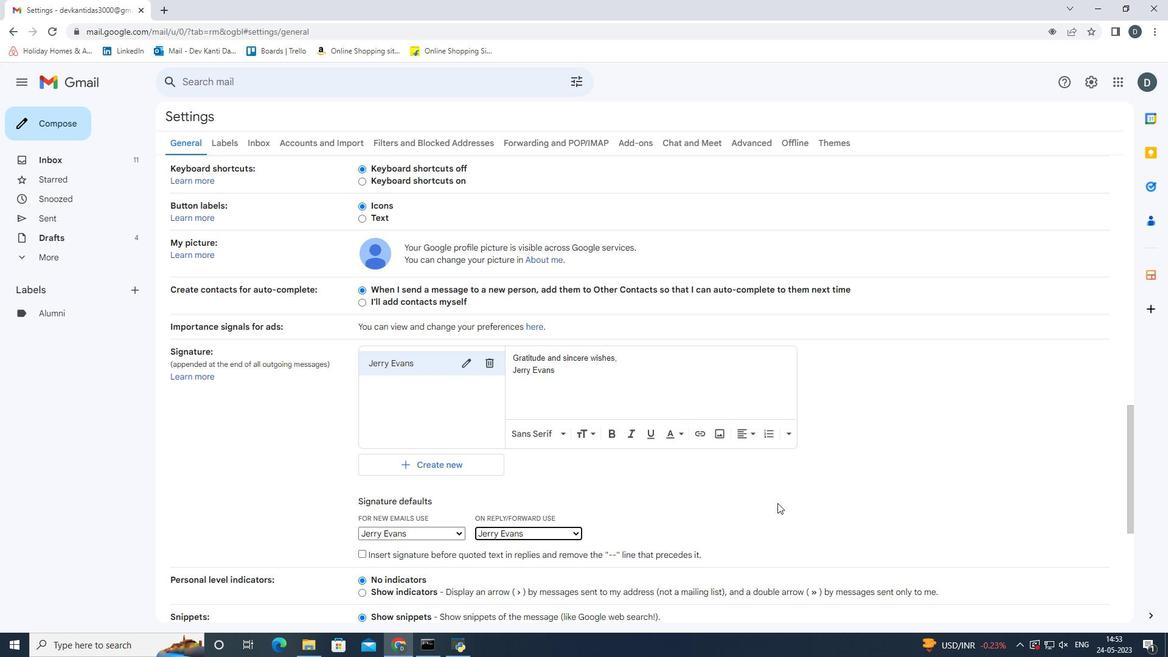 
Action: Mouse pressed left at (820, 496)
Screenshot: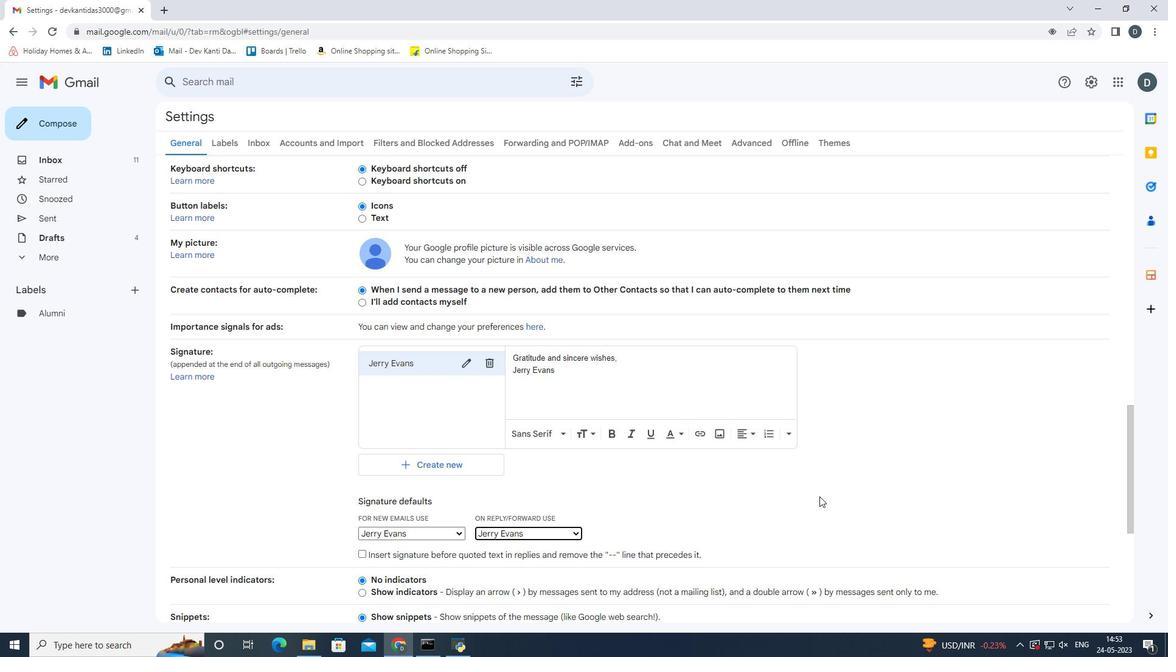 
Action: Mouse scrolled (820, 496) with delta (0, 0)
Screenshot: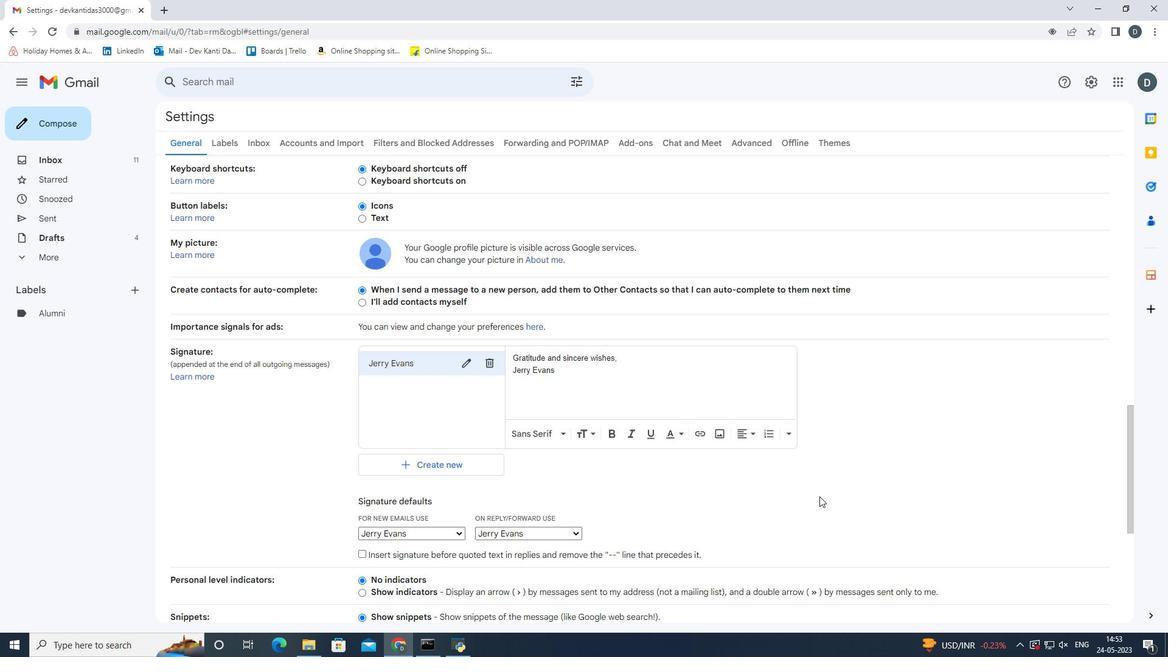 
Action: Mouse scrolled (820, 496) with delta (0, 0)
Screenshot: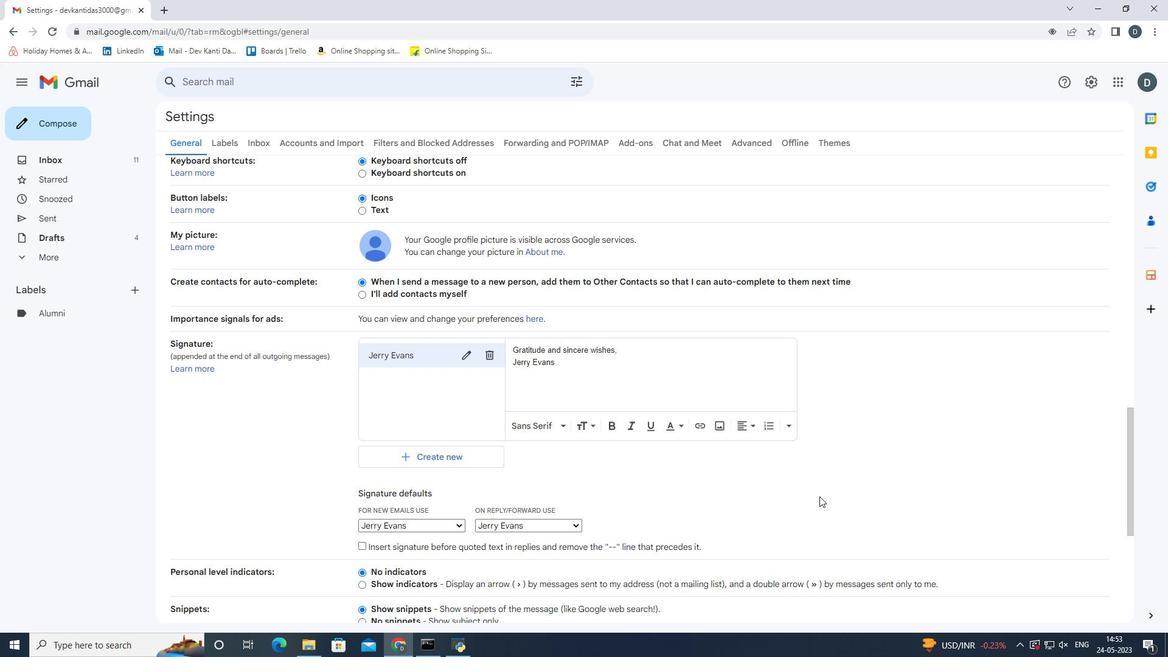 
Action: Mouse scrolled (820, 496) with delta (0, 0)
Screenshot: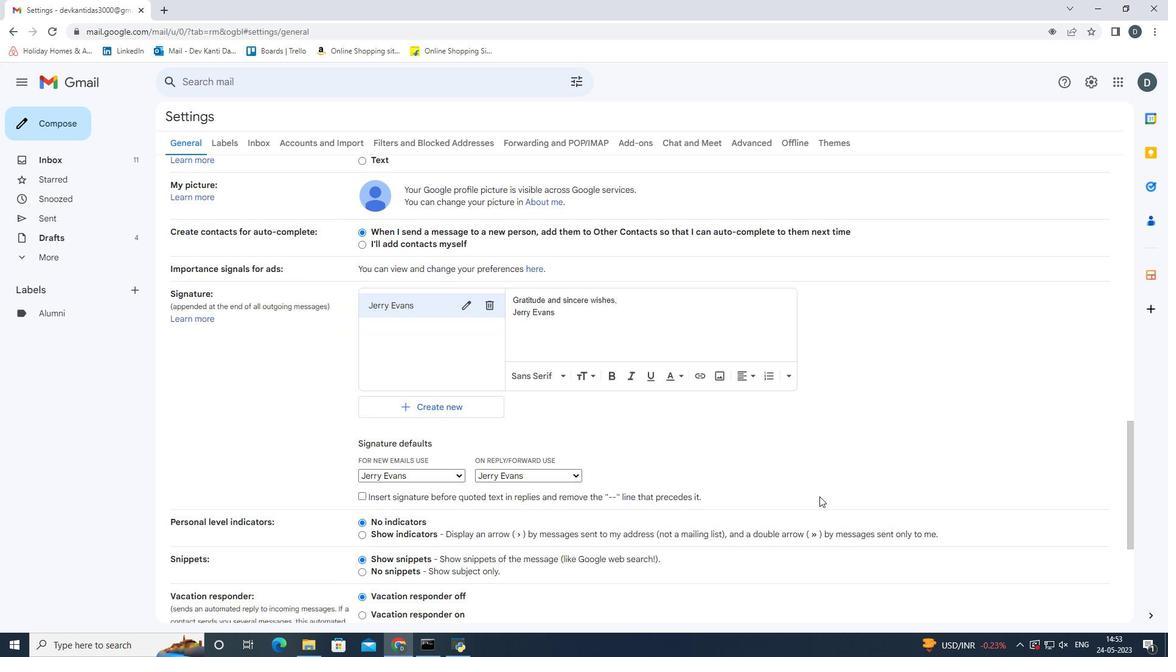 
Action: Mouse scrolled (820, 496) with delta (0, 0)
Screenshot: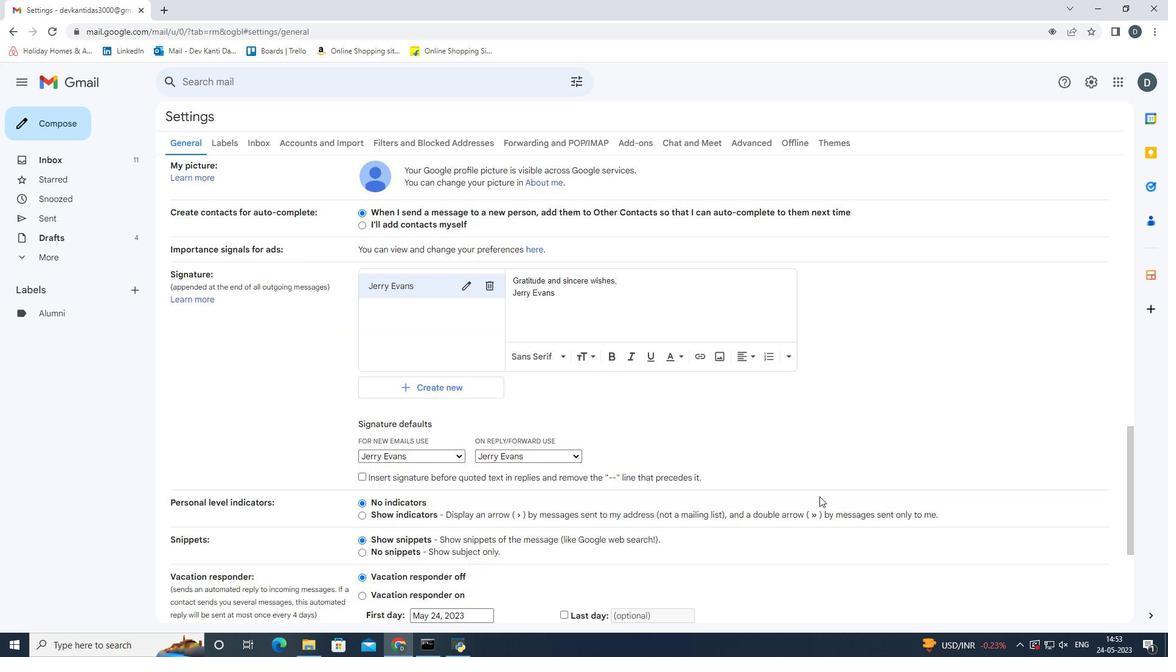 
Action: Mouse scrolled (820, 496) with delta (0, 0)
Screenshot: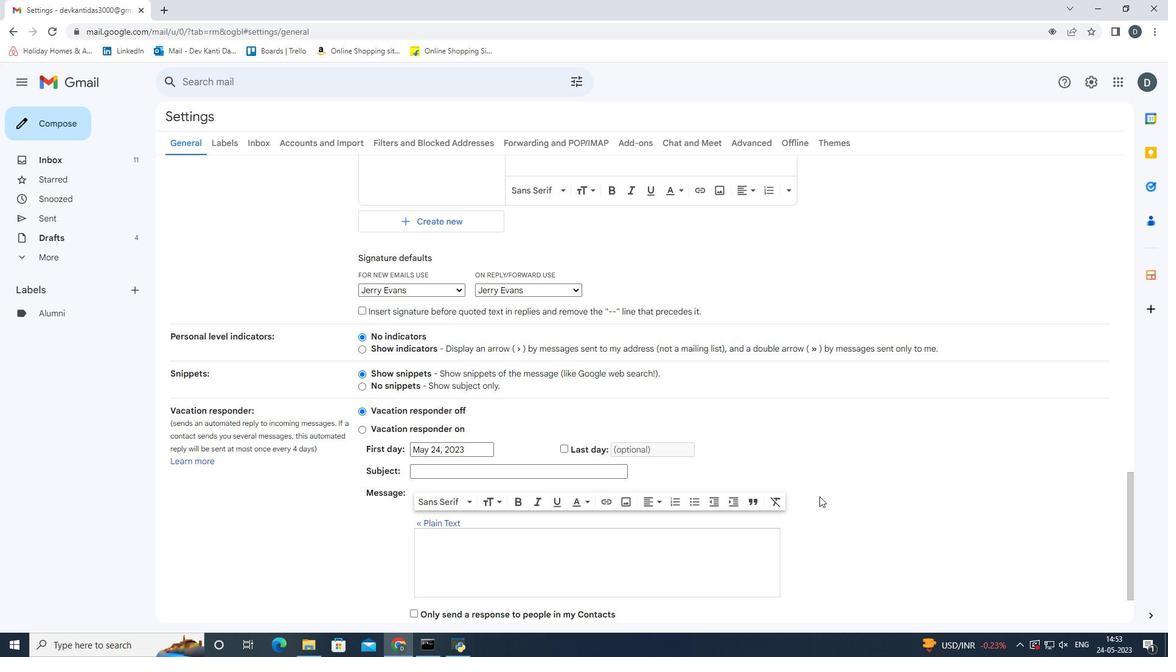 
Action: Mouse scrolled (820, 496) with delta (0, 0)
Screenshot: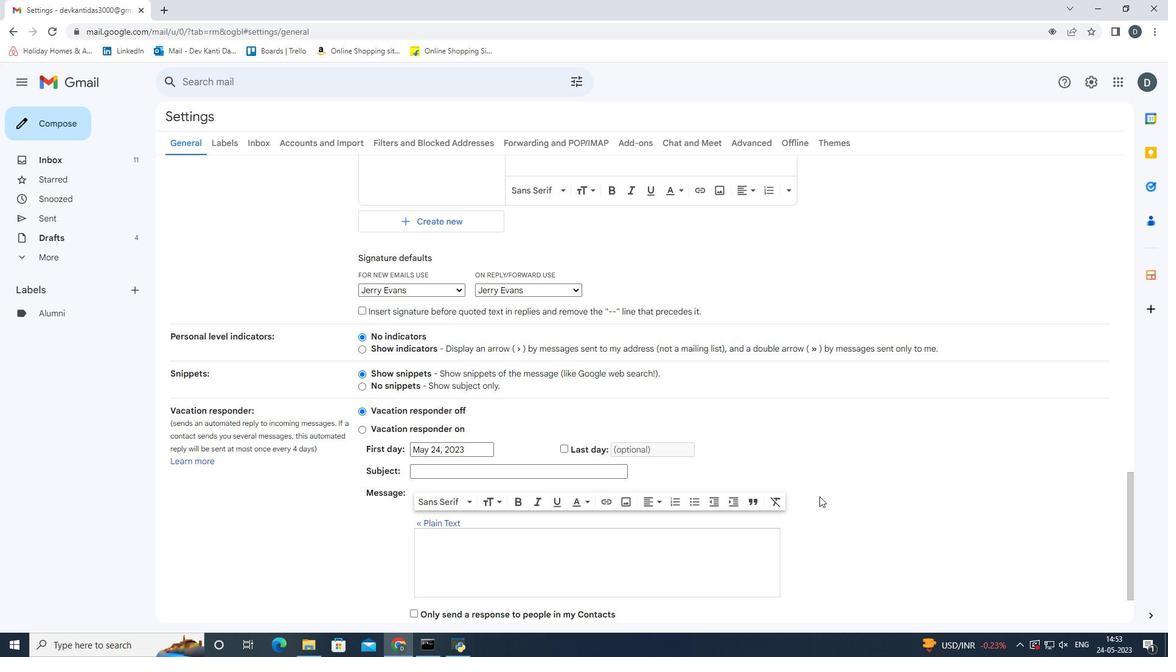 
Action: Mouse moved to (634, 561)
Screenshot: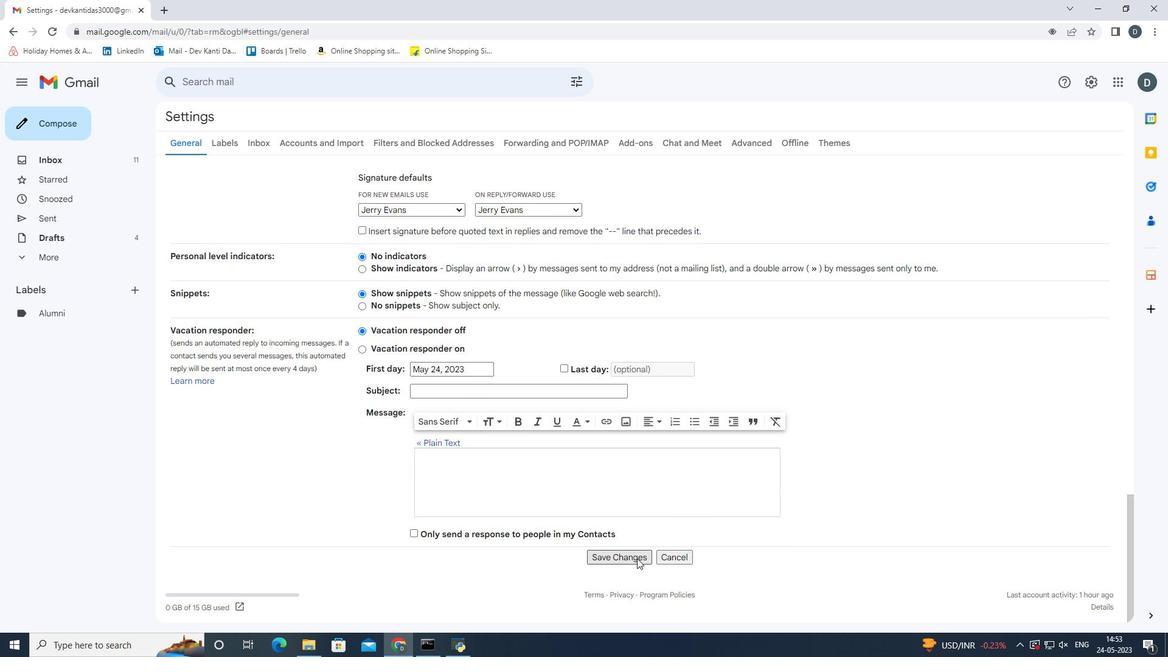 
Action: Mouse pressed left at (634, 561)
Screenshot: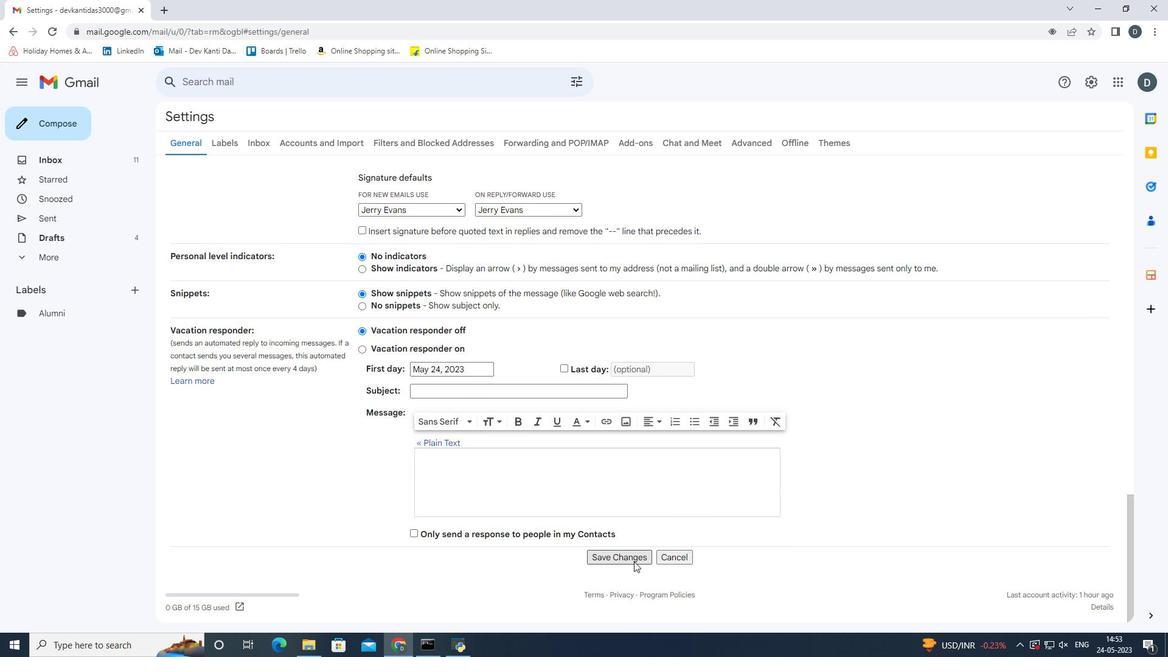 
Action: Mouse moved to (52, 122)
Screenshot: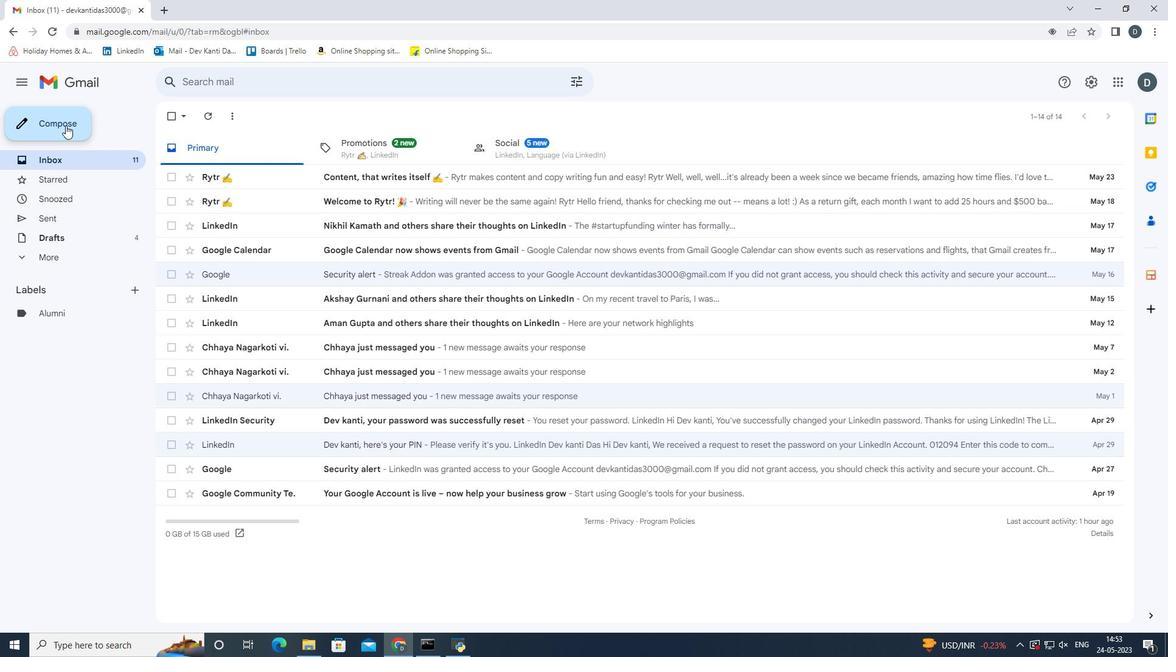 
Action: Mouse pressed left at (52, 122)
Screenshot: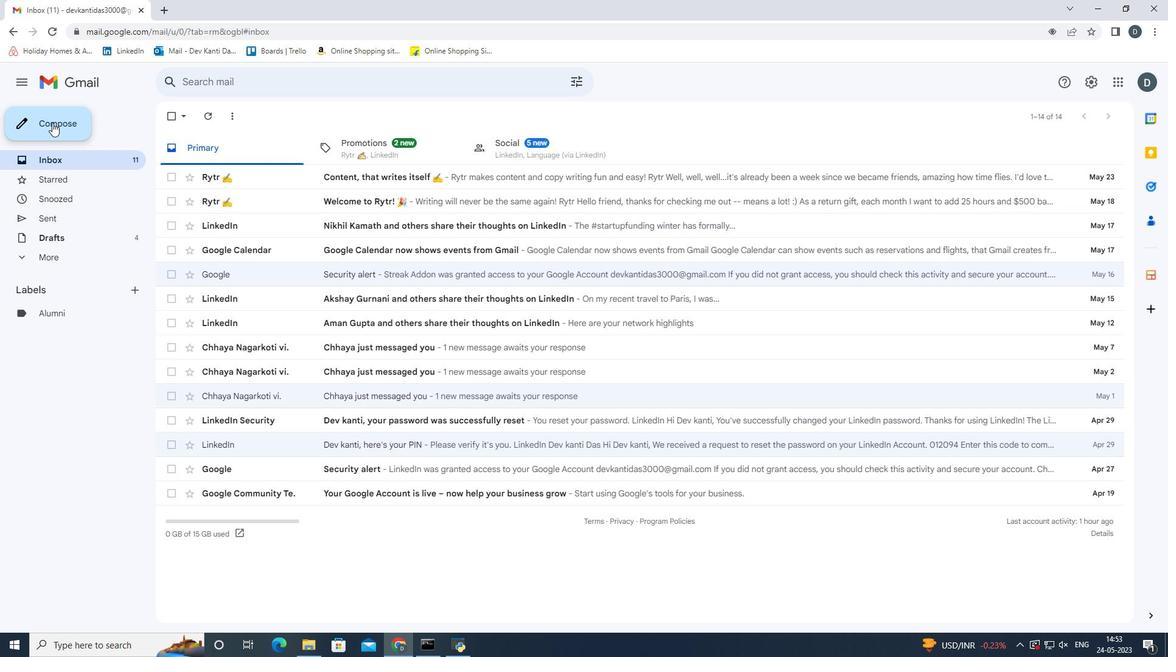
Action: Mouse moved to (853, 294)
Screenshot: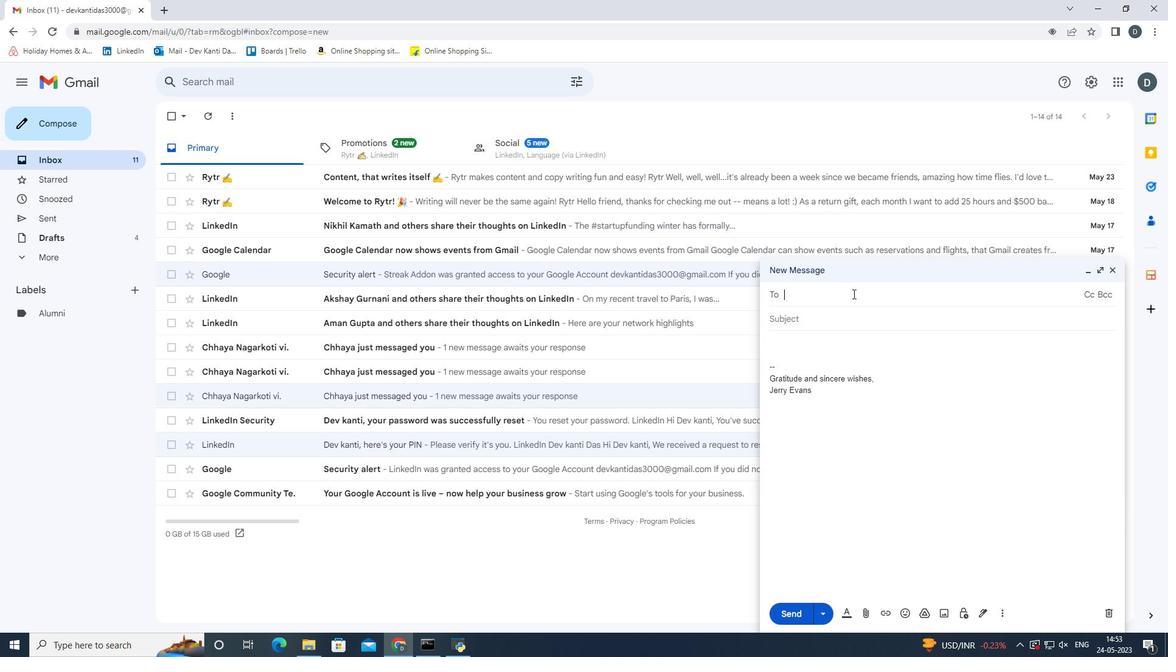 
Action: Key pressed <Key.shift>Softa
Screenshot: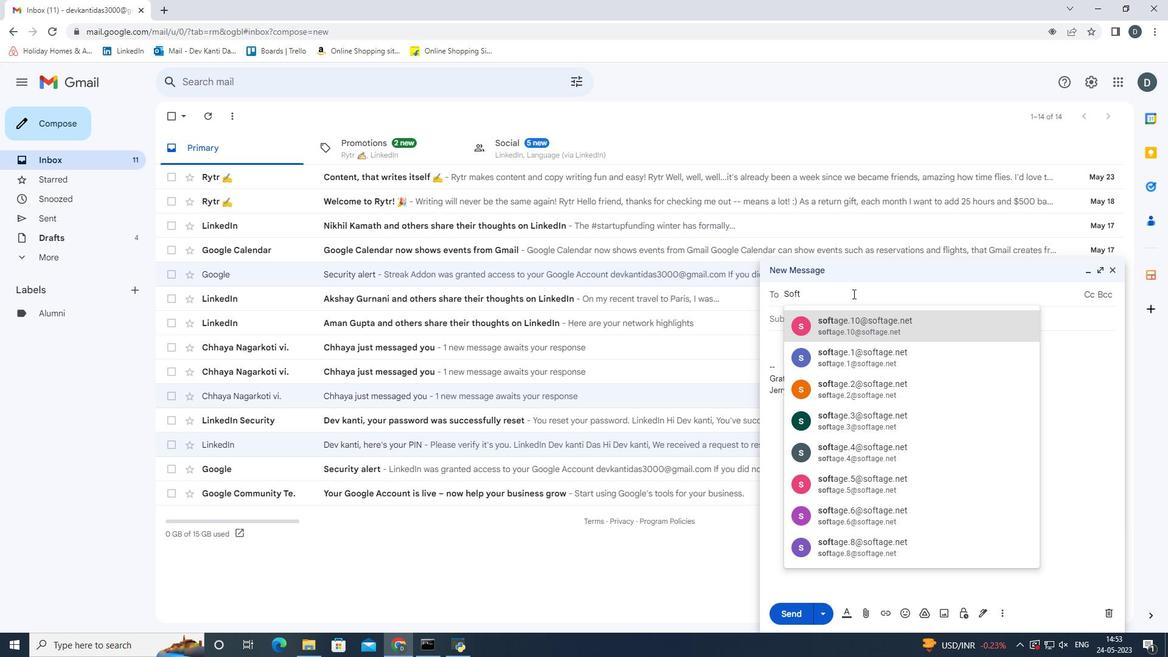 
Action: Mouse moved to (854, 294)
Screenshot: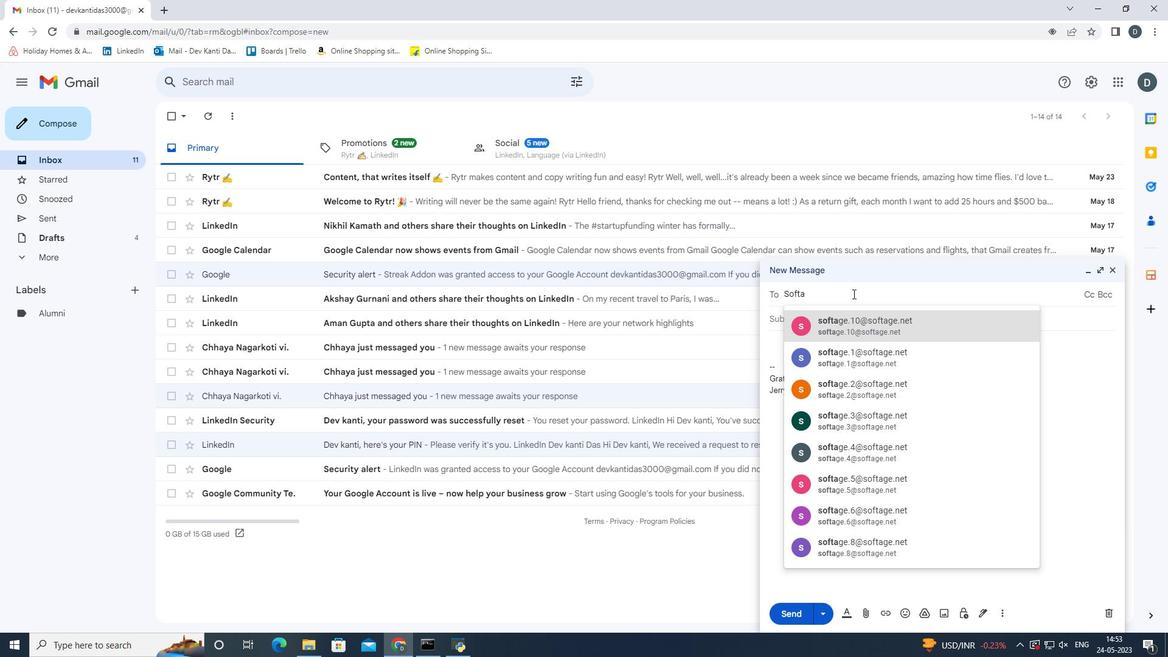
Action: Key pressed ge.2<Key.shift>@softage.net<Key.enter>
Screenshot: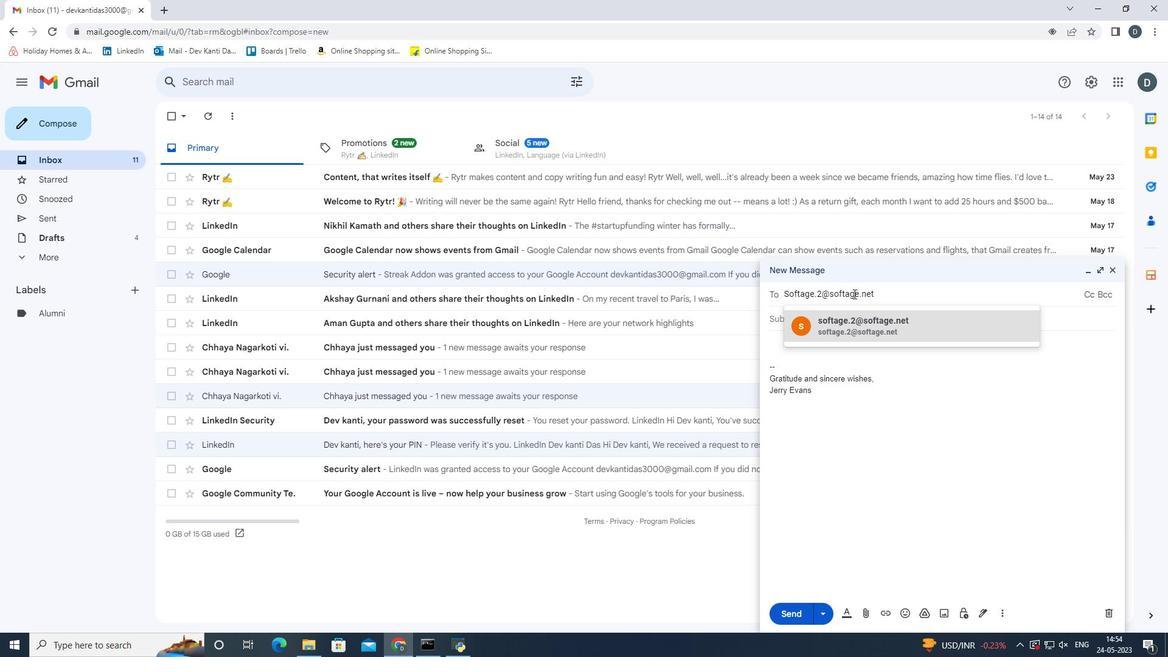 
Action: Mouse moved to (1005, 615)
Screenshot: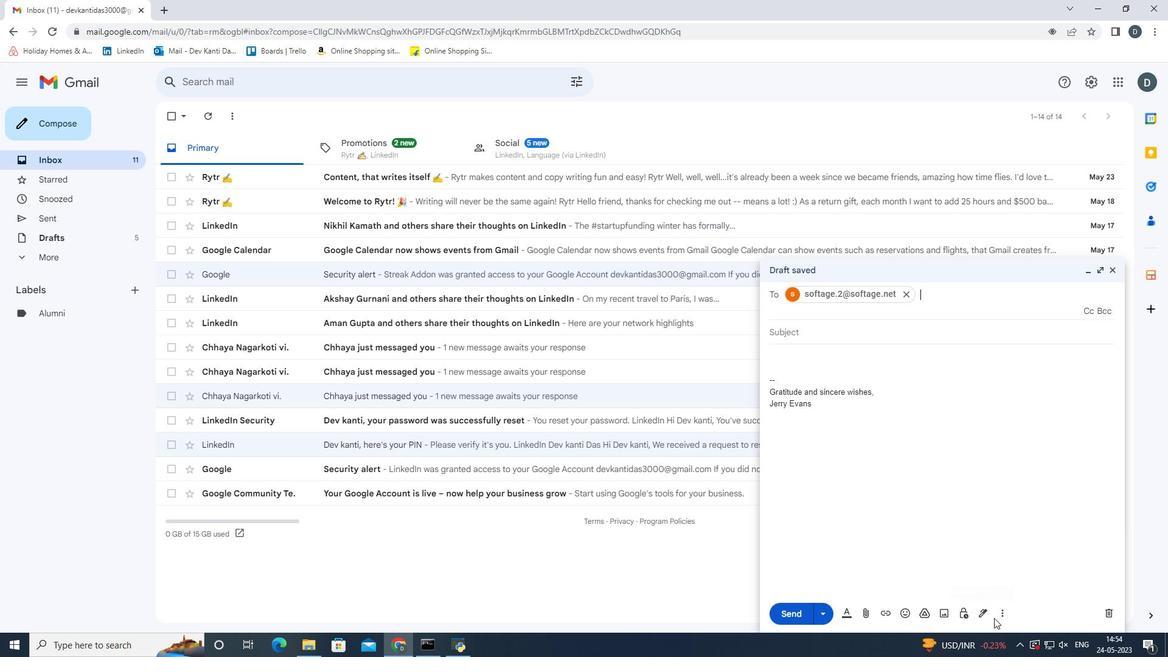 
Action: Mouse pressed left at (1005, 615)
Screenshot: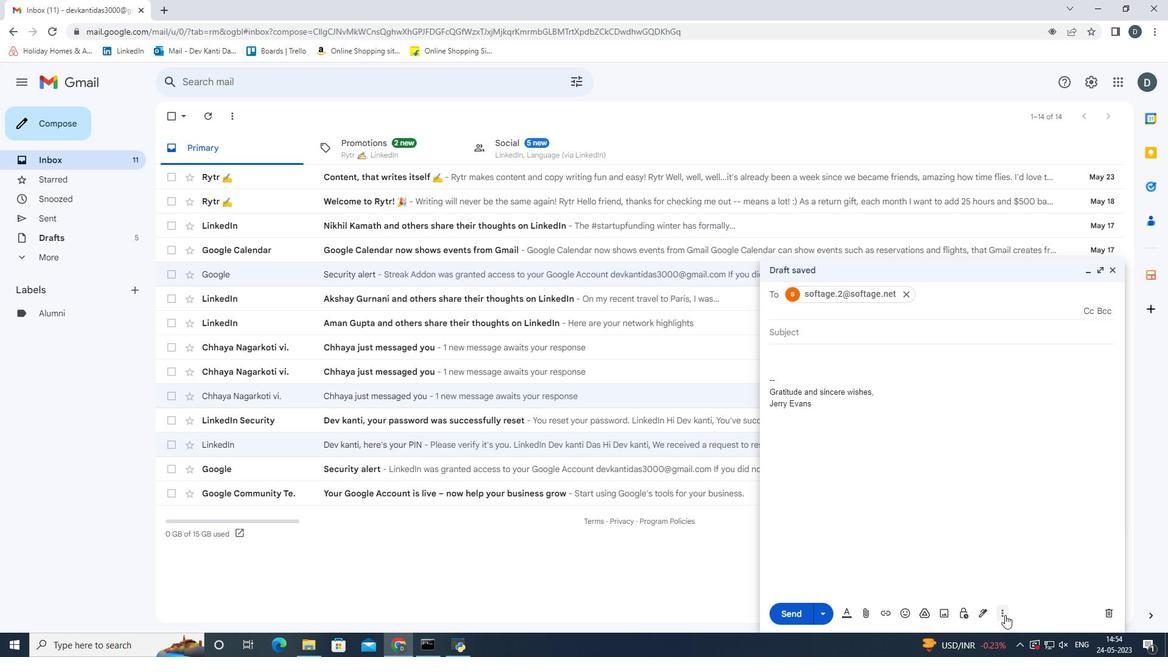
Action: Mouse moved to (947, 475)
Screenshot: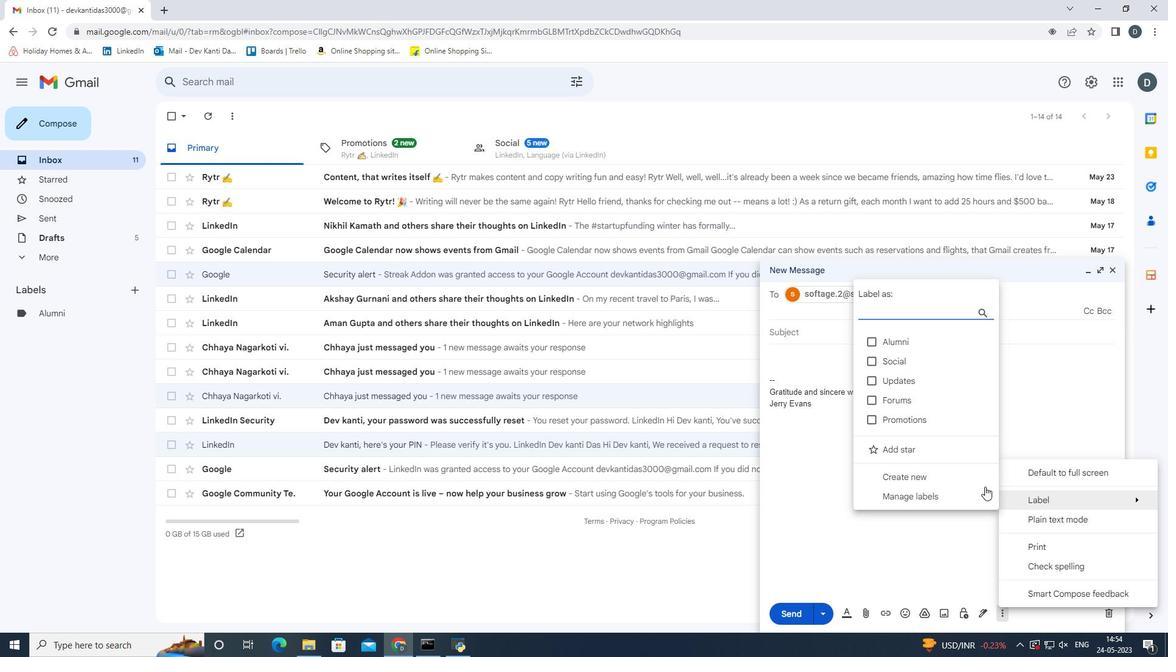 
Action: Mouse pressed left at (947, 475)
Screenshot: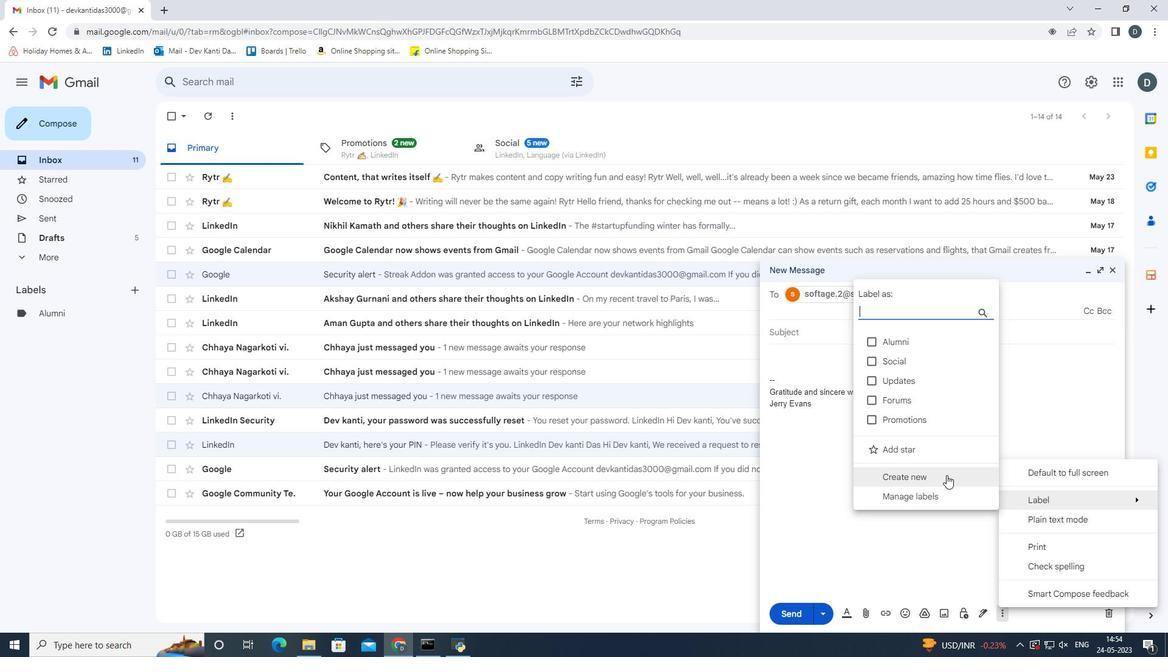 
Action: Mouse moved to (666, 344)
Screenshot: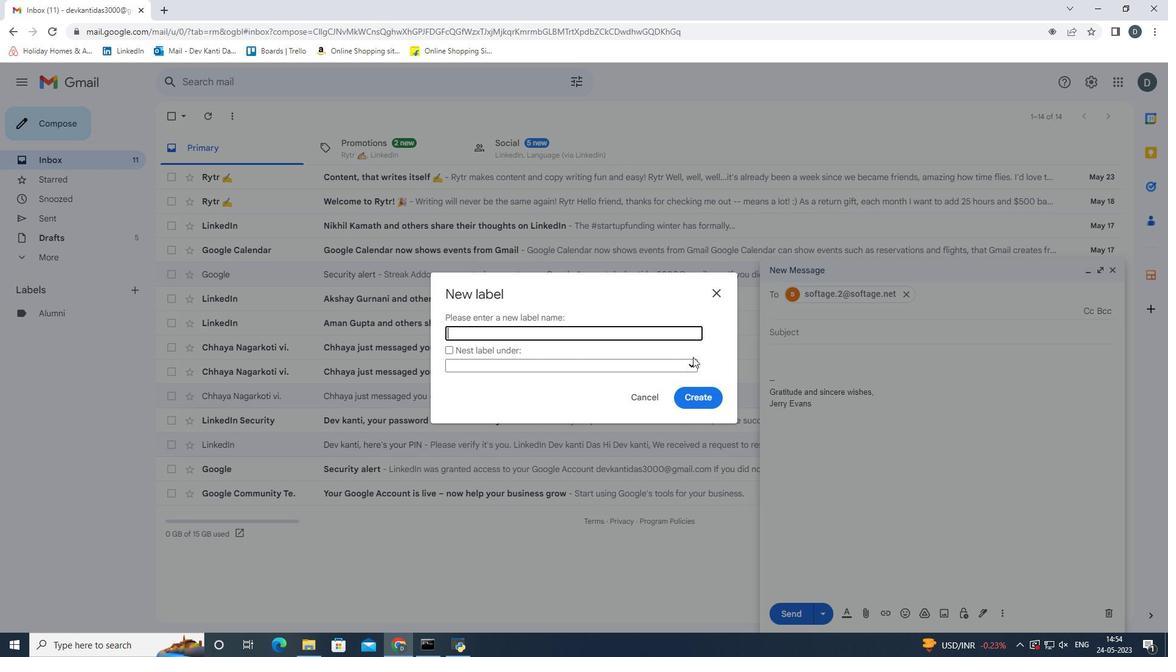 
Action: Key pressed <Key.shift><Key.shift><Key.shift><Key.shift><Key.shift><Key.shift><Key.shift><Key.shift><Key.shift><Key.shift><Key.shift><Key.shift><Key.shift><Key.shift><Key.shift><Key.shift>Student<Key.space>organizations<Key.enter>
Screenshot: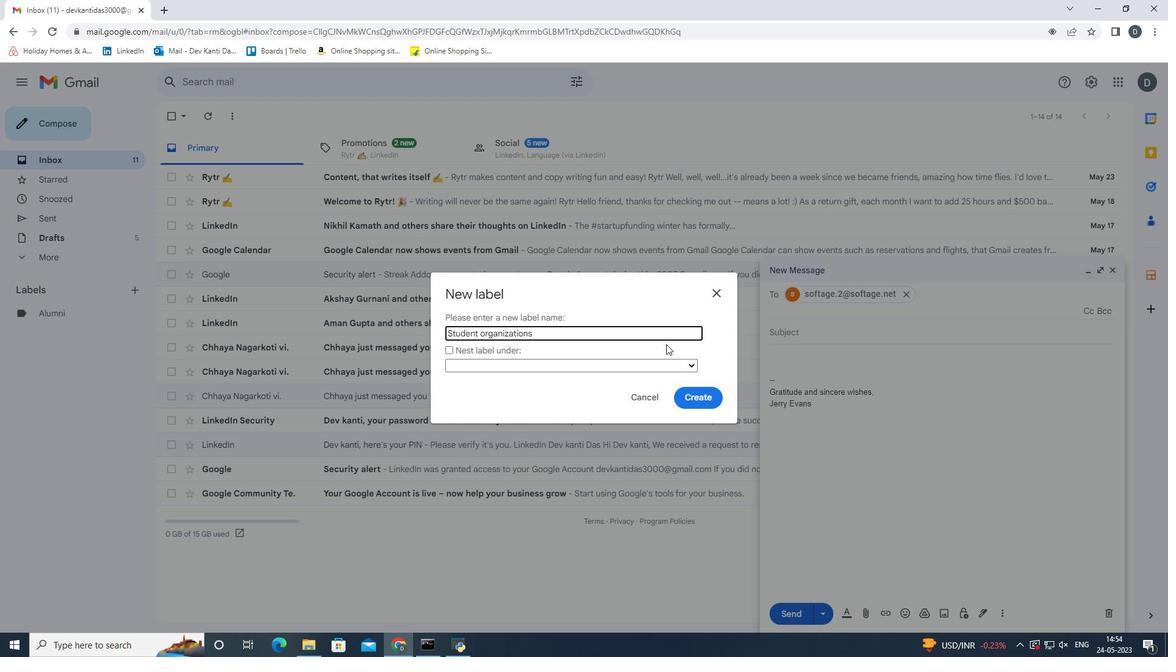 
Action: Mouse moved to (789, 616)
Screenshot: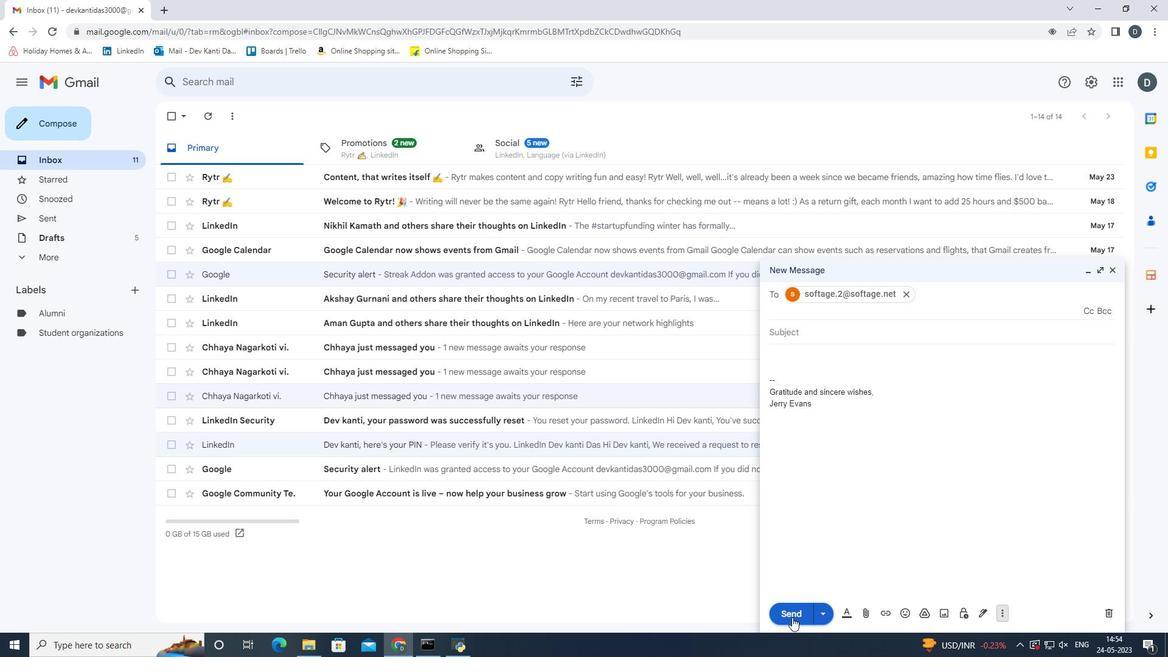 
Action: Mouse pressed left at (789, 616)
Screenshot: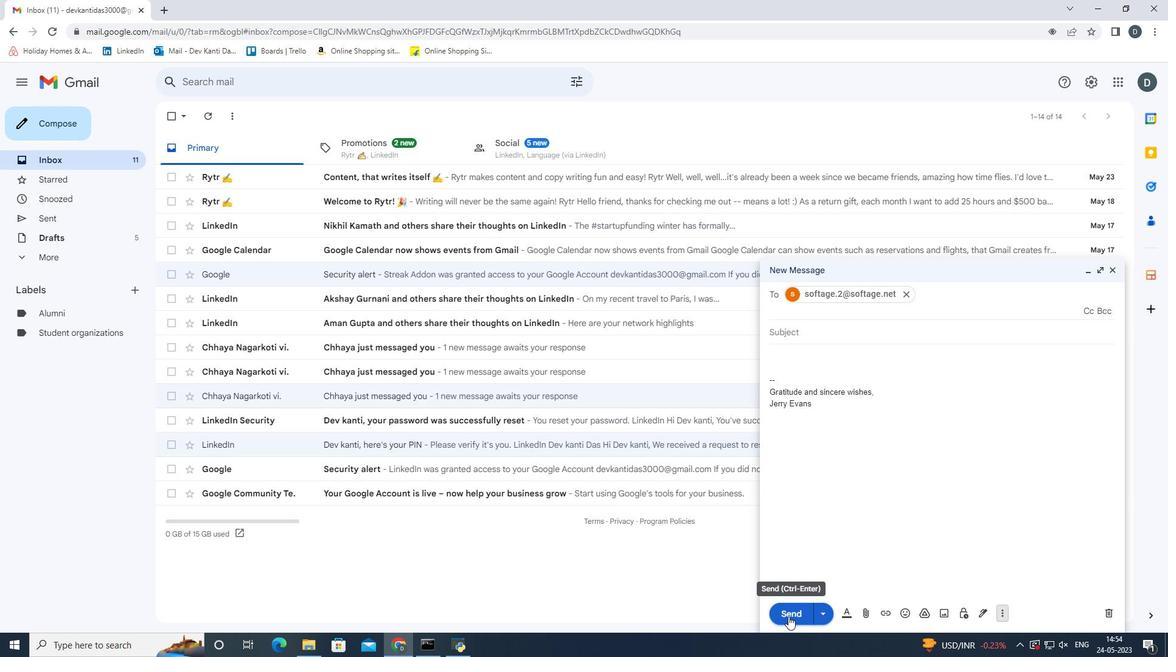 
Action: Mouse moved to (561, 622)
Screenshot: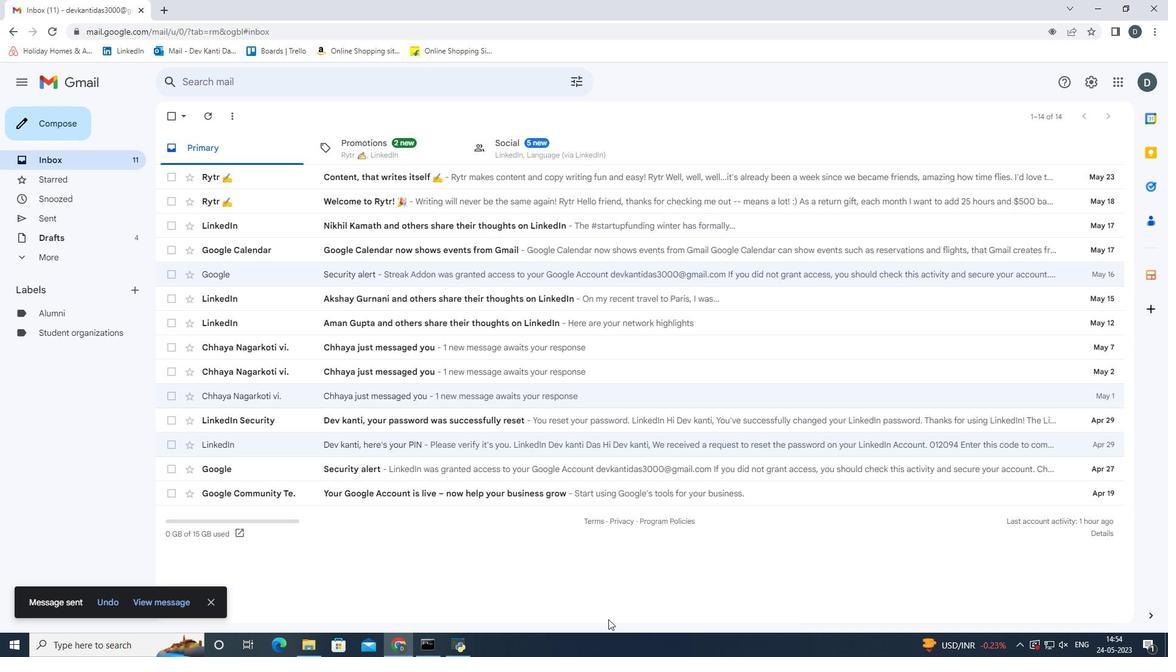 
